 Task: Open Card Logistics Review in Board Brand Identity Design and Visual Identity Guidelines Creation to Workspace E-commerce Platforms and add a team member Softage.3@softage.net, a label Green, a checklist Product Launch, an attachment from Trello, a color Green and finally, add a card description 'Develop and launch new sales promotion for new customers' and a comment 'This task requires us to be proactive and take initiative, identifying potential issues before they become problems.'. Add a start date 'Jan 03, 1900' with a due date 'Jan 10, 1900'
Action: Mouse moved to (71, 254)
Screenshot: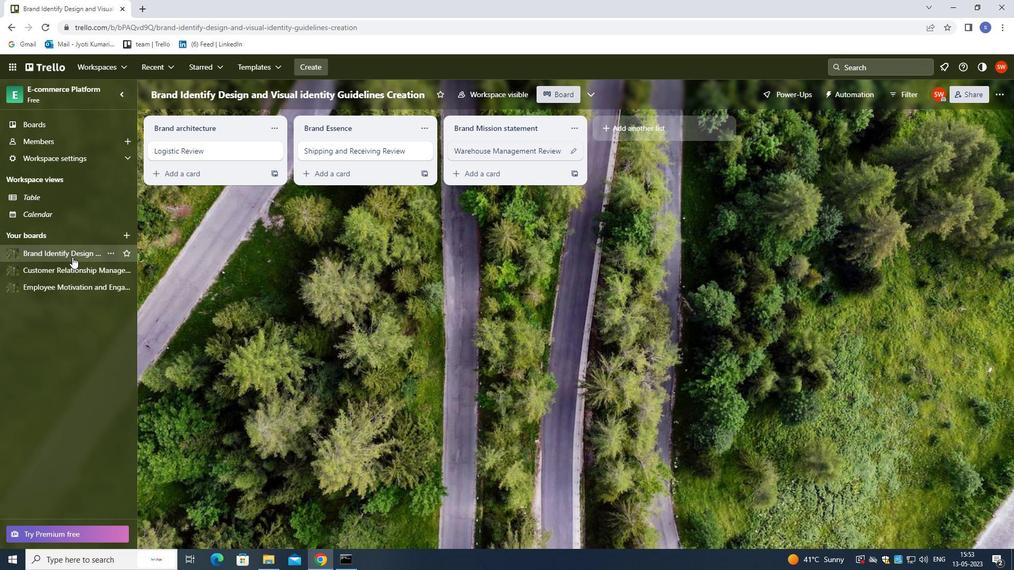 
Action: Mouse pressed left at (71, 254)
Screenshot: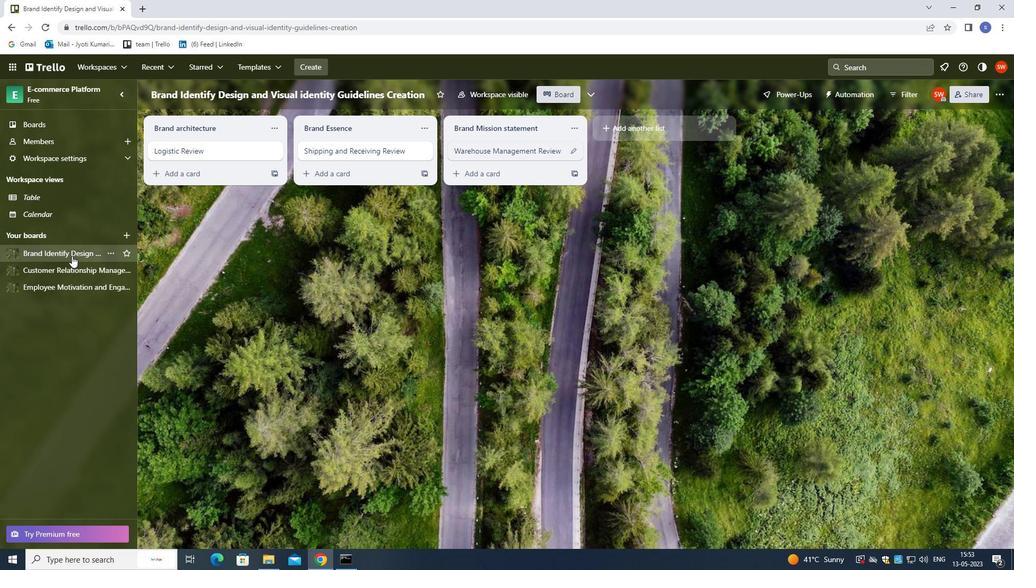 
Action: Mouse moved to (180, 153)
Screenshot: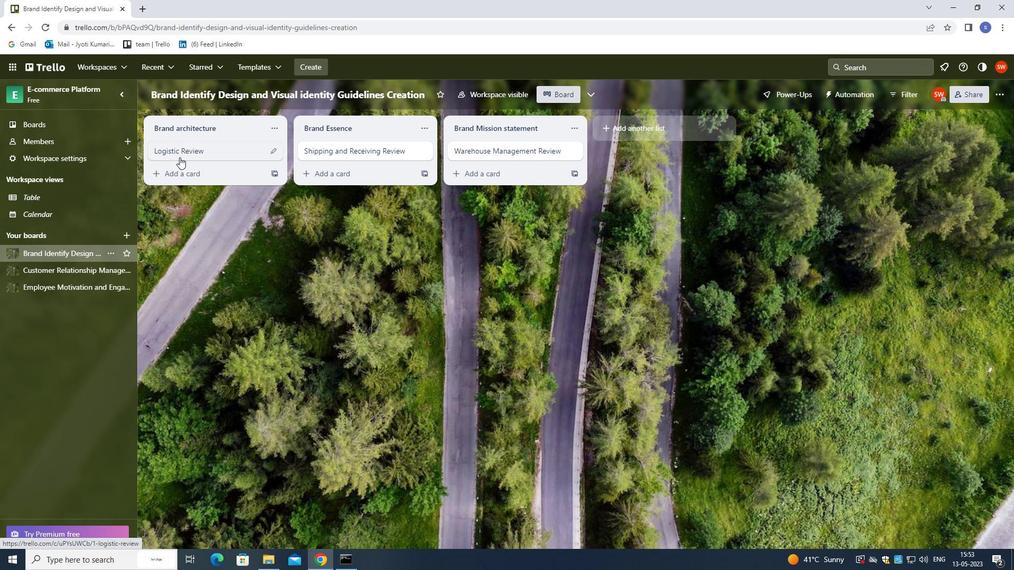 
Action: Mouse pressed left at (180, 153)
Screenshot: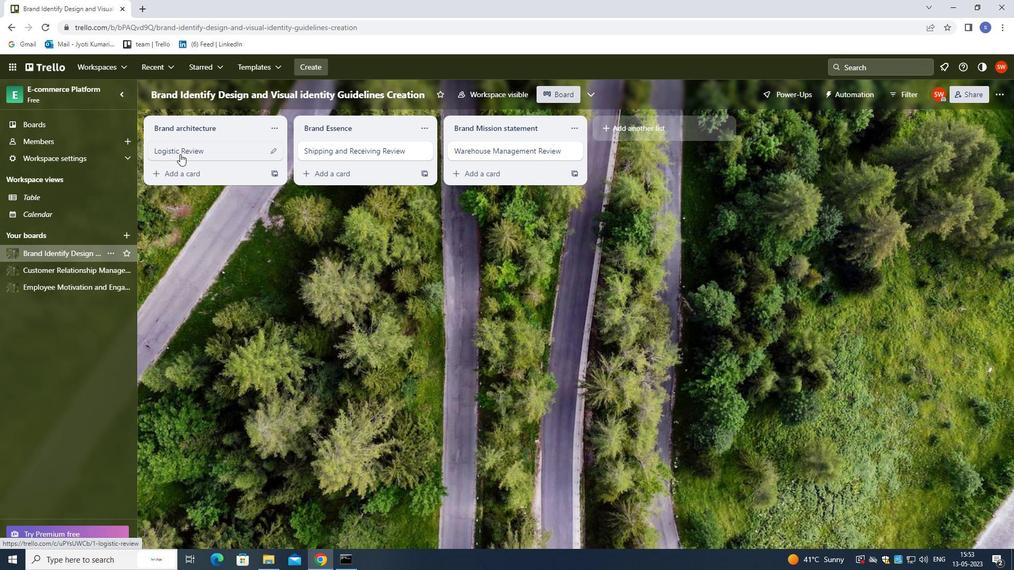 
Action: Mouse moved to (664, 148)
Screenshot: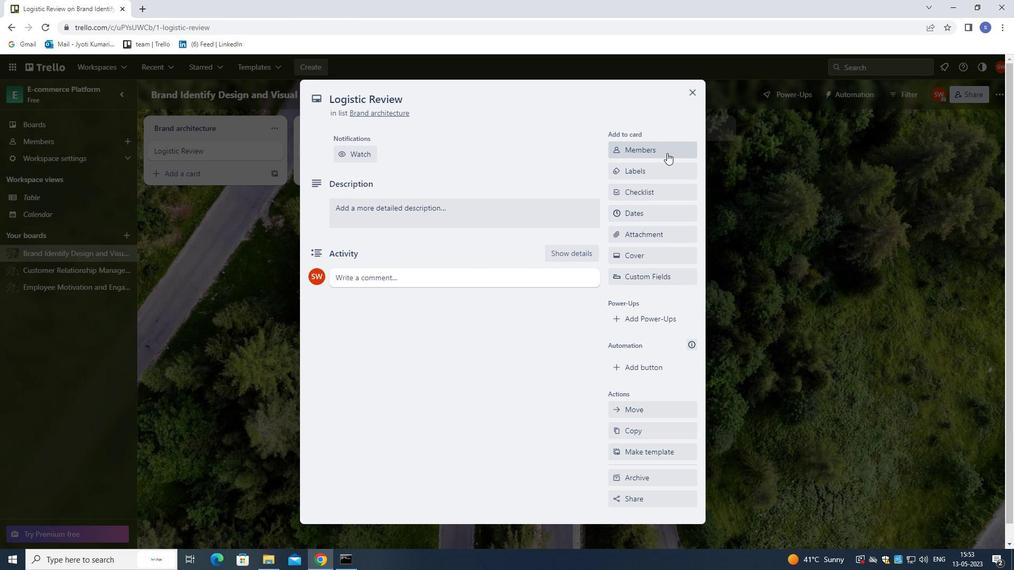 
Action: Mouse pressed left at (664, 148)
Screenshot: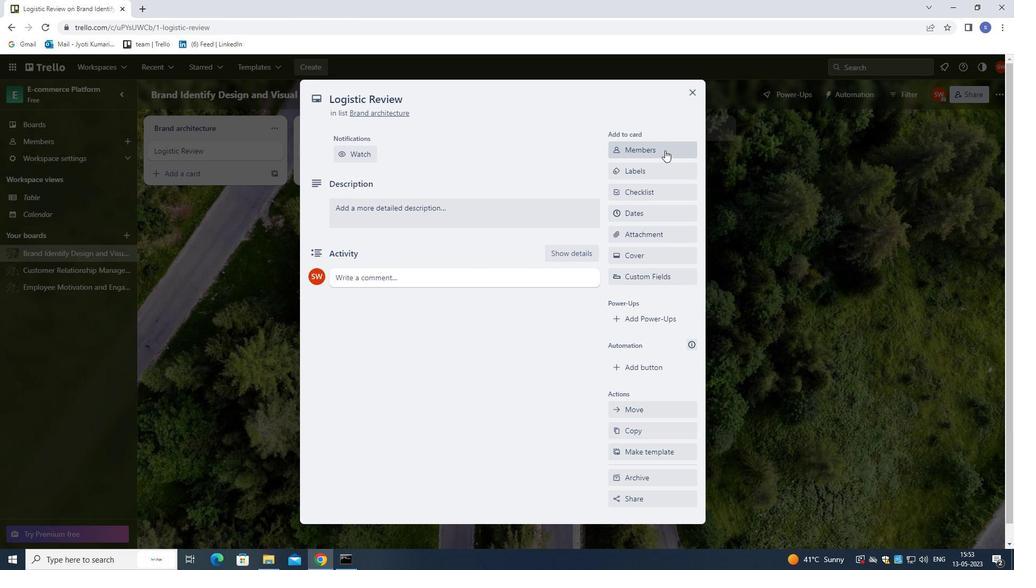 
Action: Mouse moved to (572, 83)
Screenshot: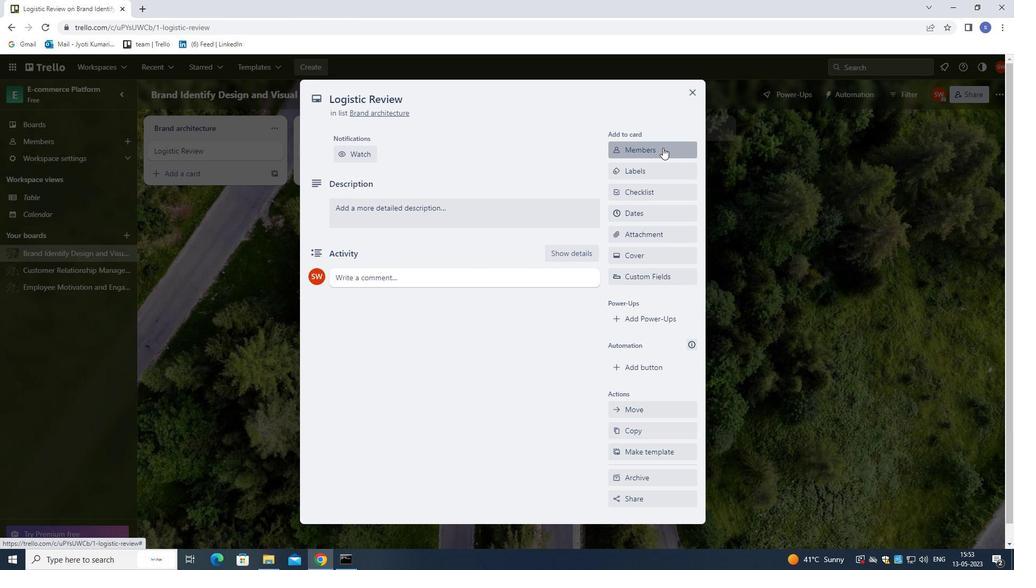 
Action: Key pressed softage.3<Key.shift>@OF<Key.backspace><Key.backspace>SOFTAGE.NET
Screenshot: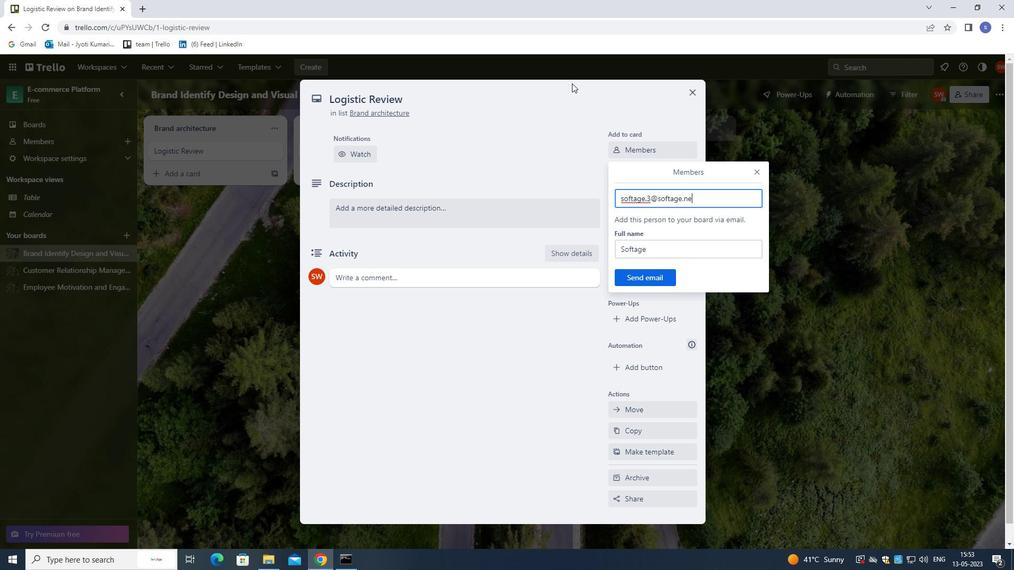 
Action: Mouse moved to (639, 277)
Screenshot: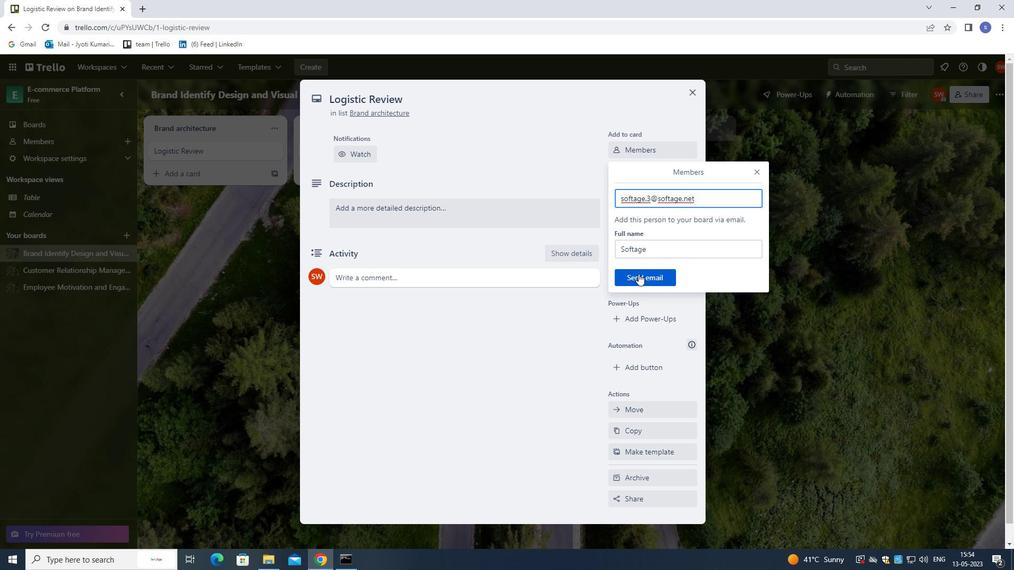 
Action: Mouse pressed left at (639, 277)
Screenshot: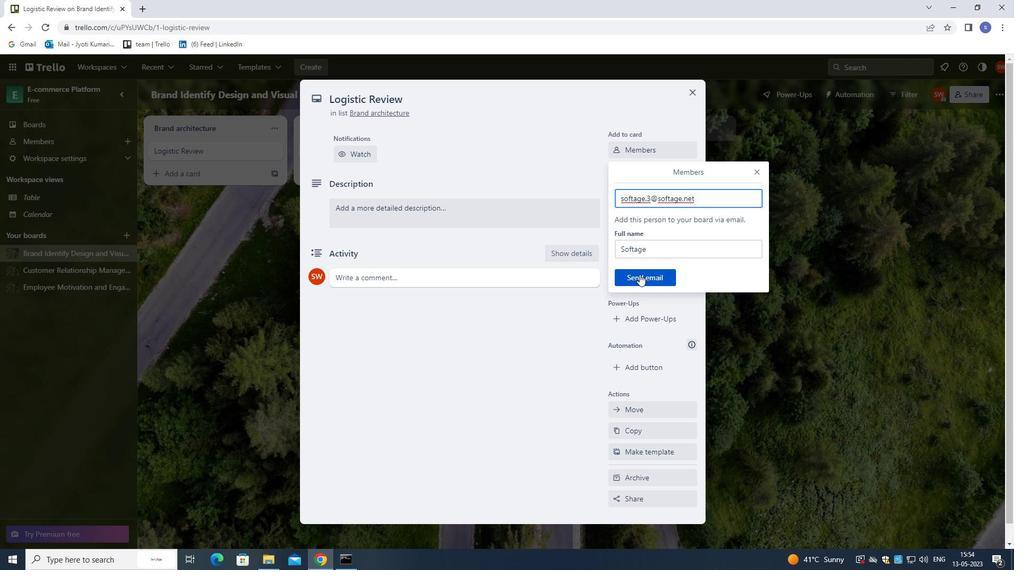 
Action: Mouse moved to (643, 205)
Screenshot: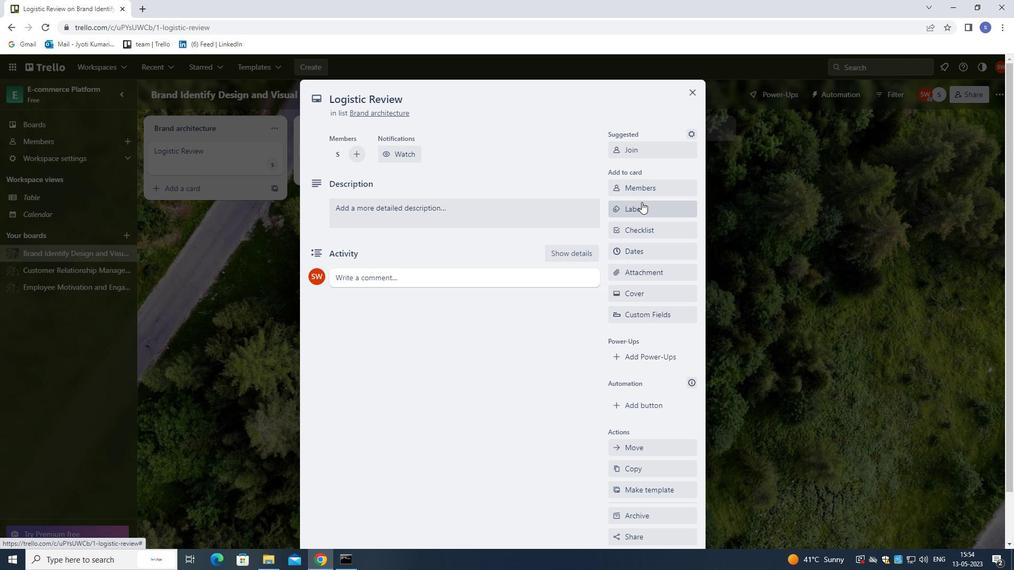 
Action: Mouse pressed left at (643, 205)
Screenshot: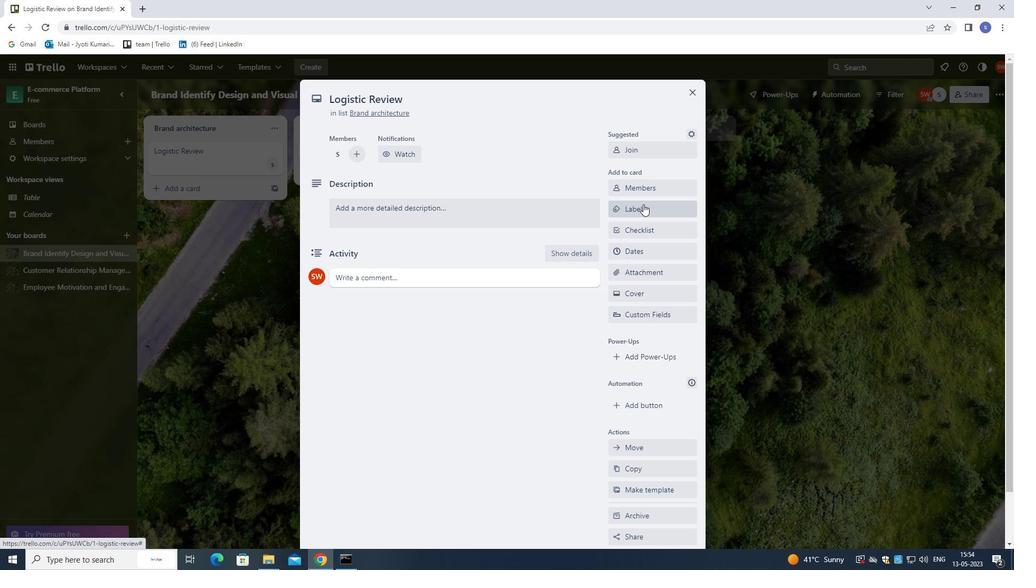 
Action: Mouse moved to (641, 206)
Screenshot: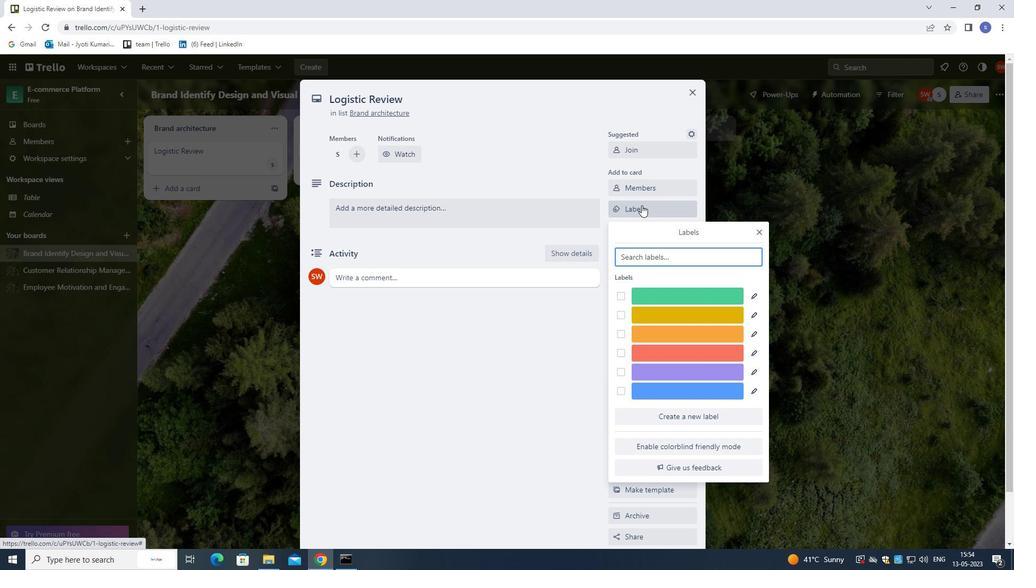 
Action: Key pressed G
Screenshot: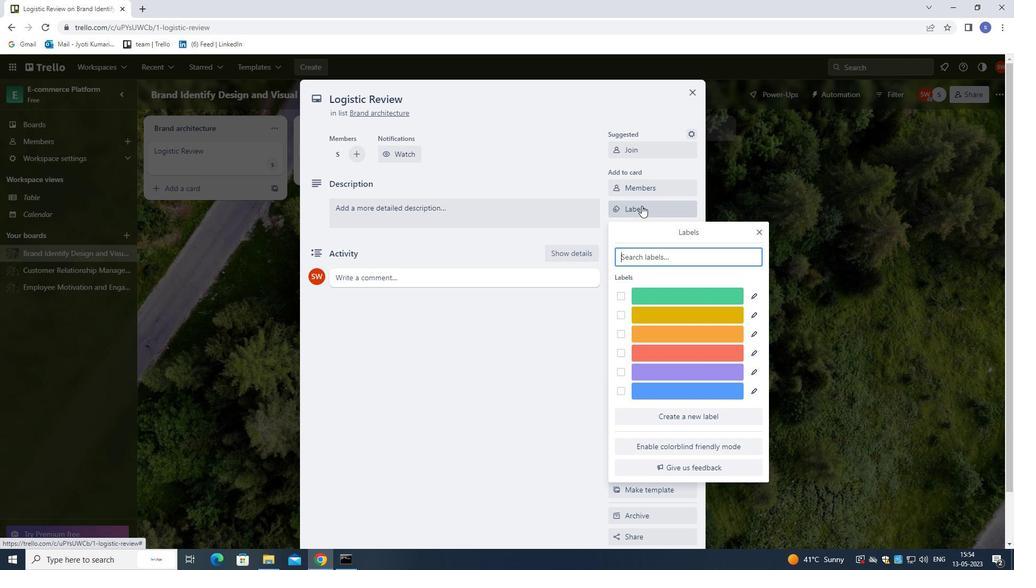 
Action: Mouse moved to (686, 300)
Screenshot: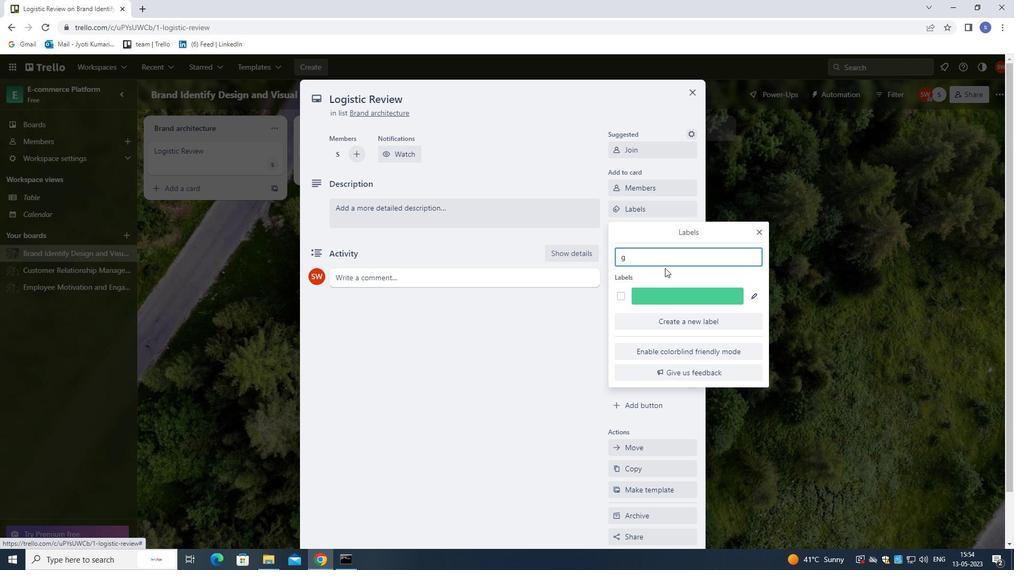 
Action: Mouse pressed left at (686, 300)
Screenshot: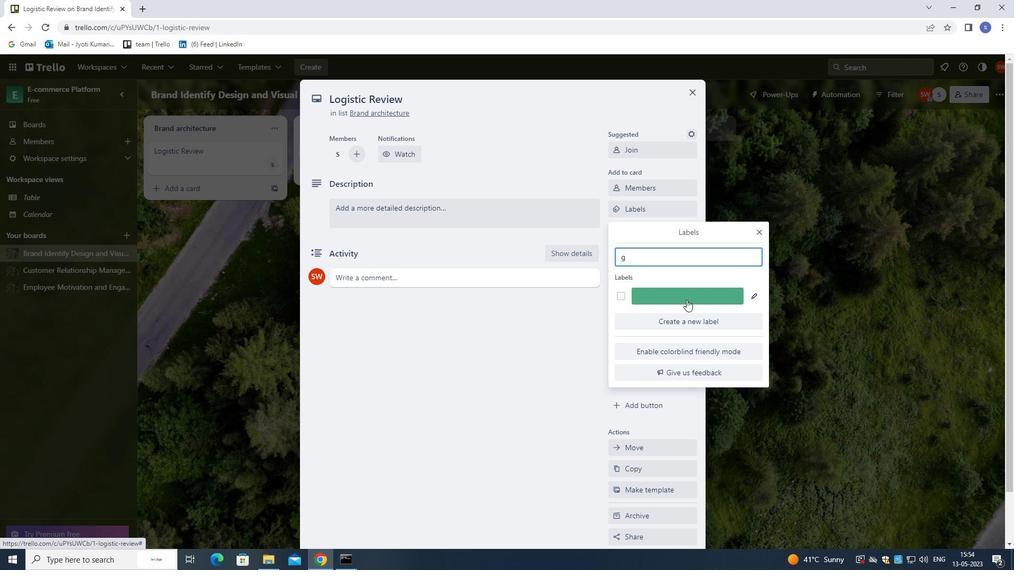 
Action: Mouse moved to (759, 230)
Screenshot: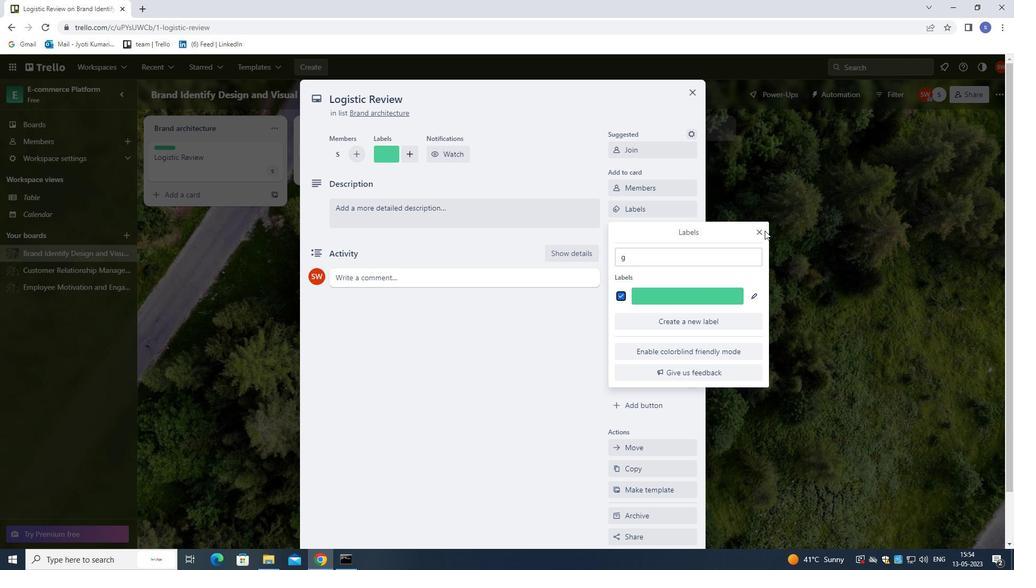 
Action: Mouse pressed left at (759, 230)
Screenshot: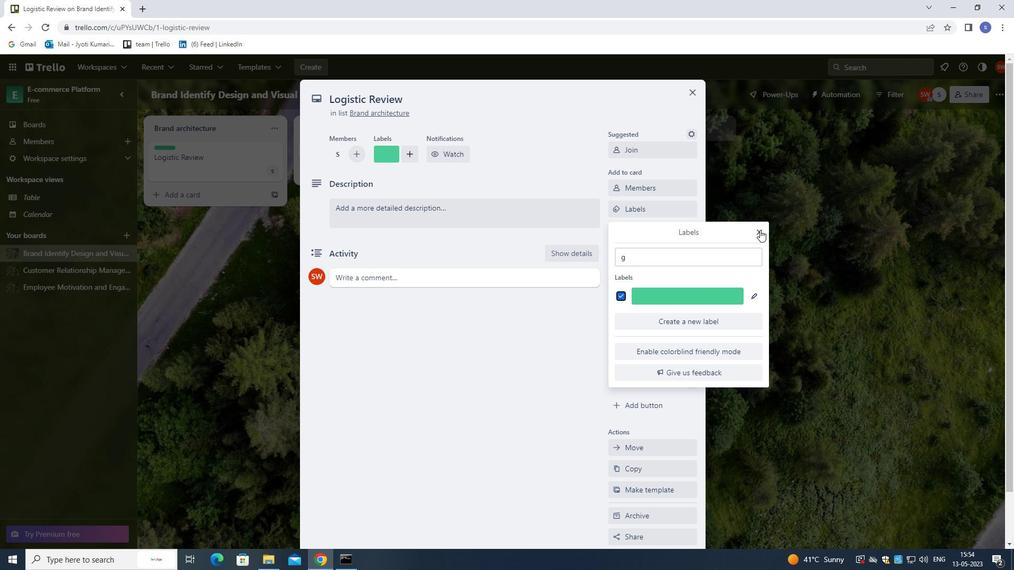 
Action: Mouse moved to (667, 227)
Screenshot: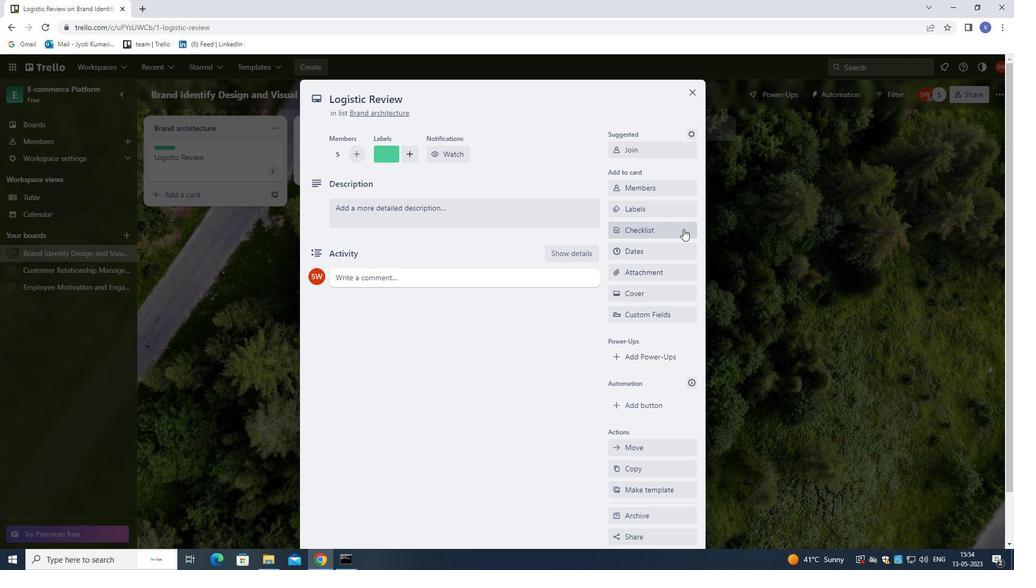 
Action: Mouse pressed left at (667, 227)
Screenshot: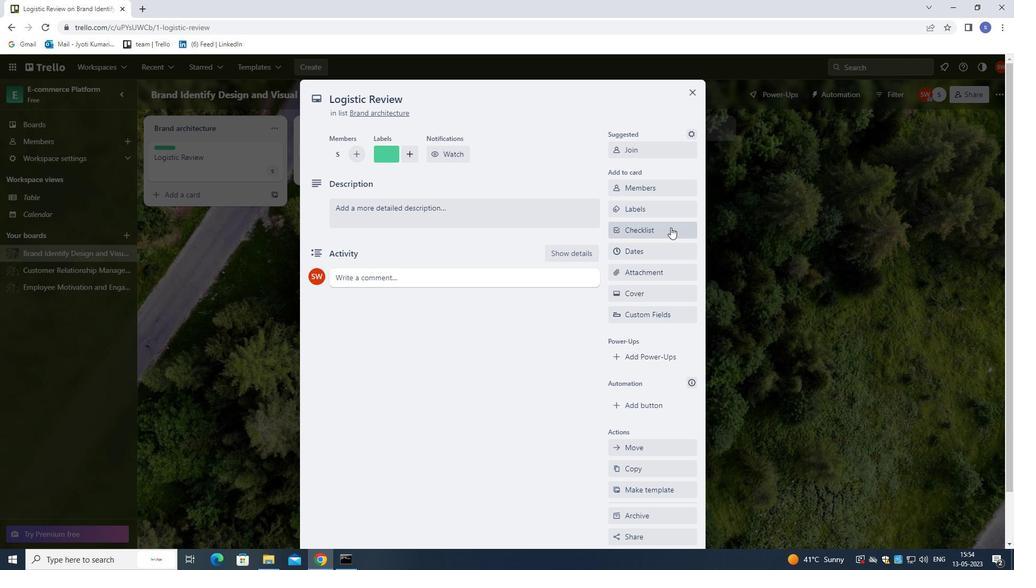 
Action: Mouse moved to (583, 218)
Screenshot: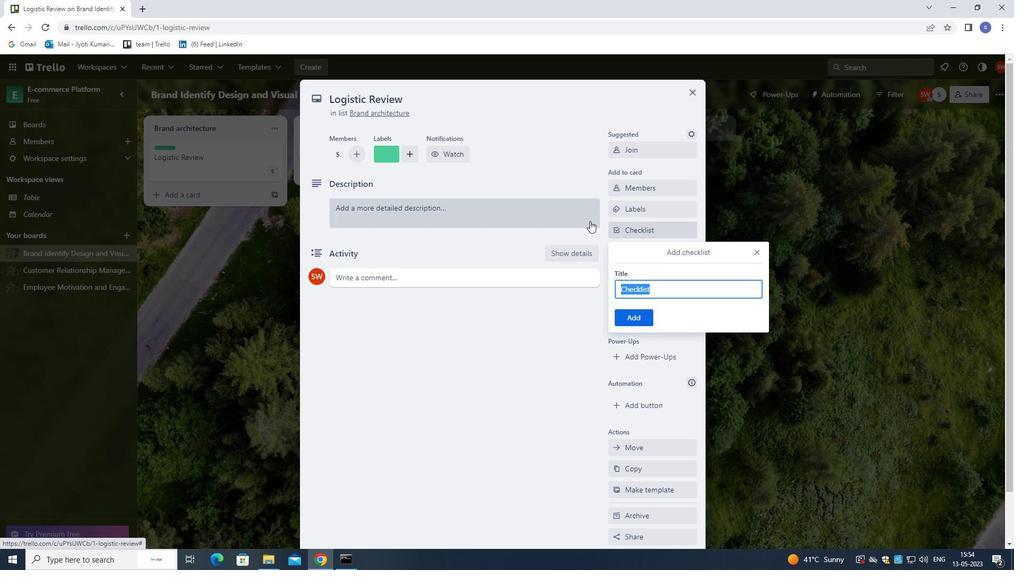 
Action: Key pressed <Key.shift>PRODUCT<Key.space><Key.shift><Key.shift><Key.shift><Key.shift><Key.shift><Key.shift><Key.shift><Key.shift><Key.shift><Key.shift><Key.shift><Key.shift><Key.shift><Key.shift><Key.shift><Key.shift><Key.shift>LAUNCH
Screenshot: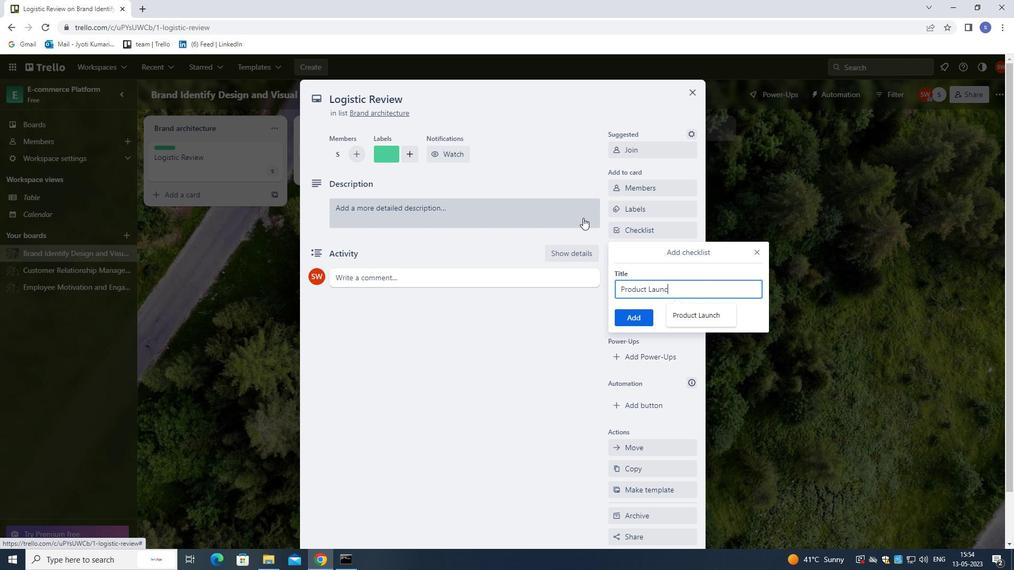 
Action: Mouse moved to (630, 313)
Screenshot: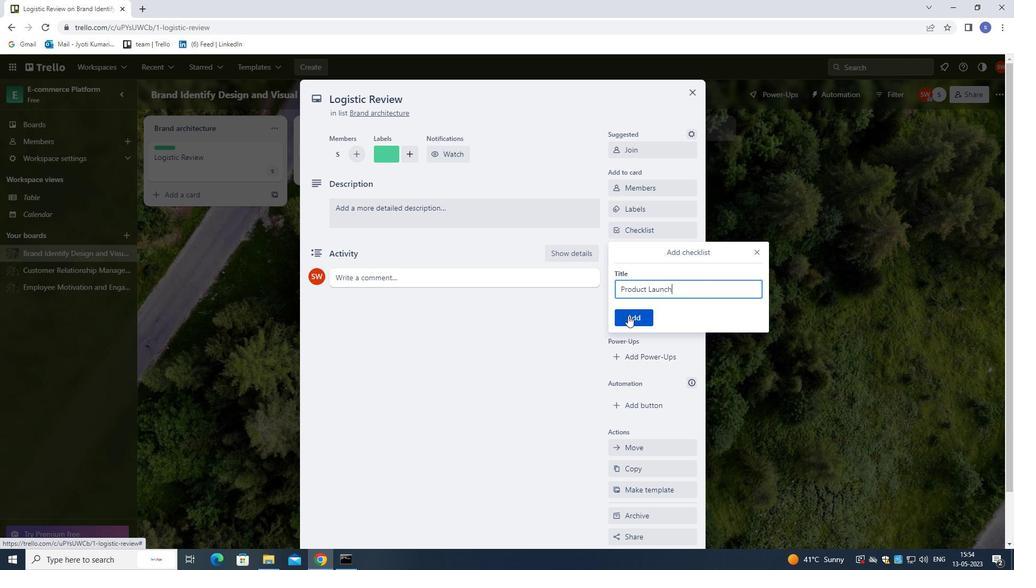 
Action: Mouse pressed left at (630, 313)
Screenshot: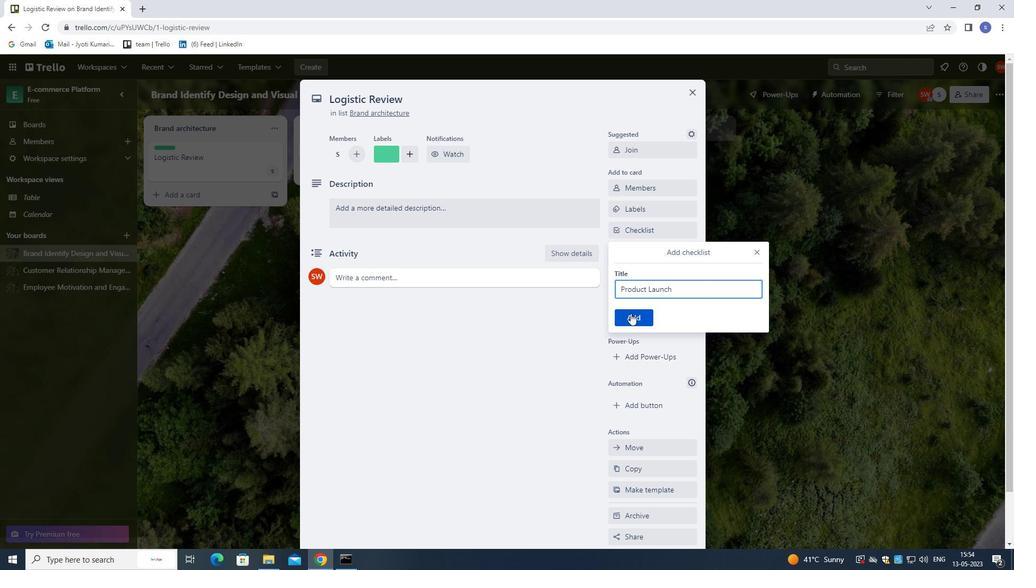 
Action: Mouse moved to (633, 252)
Screenshot: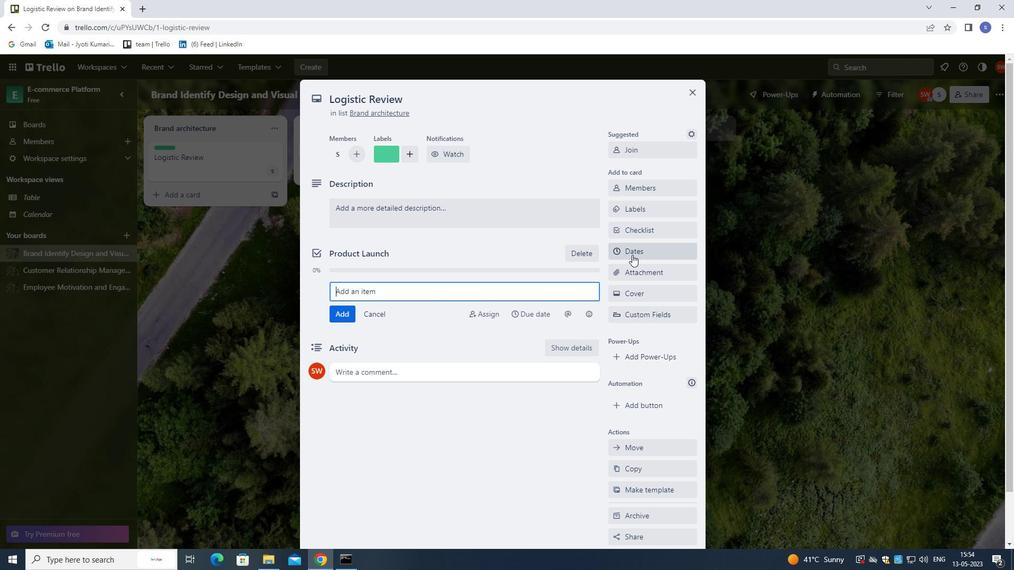 
Action: Mouse pressed left at (633, 252)
Screenshot: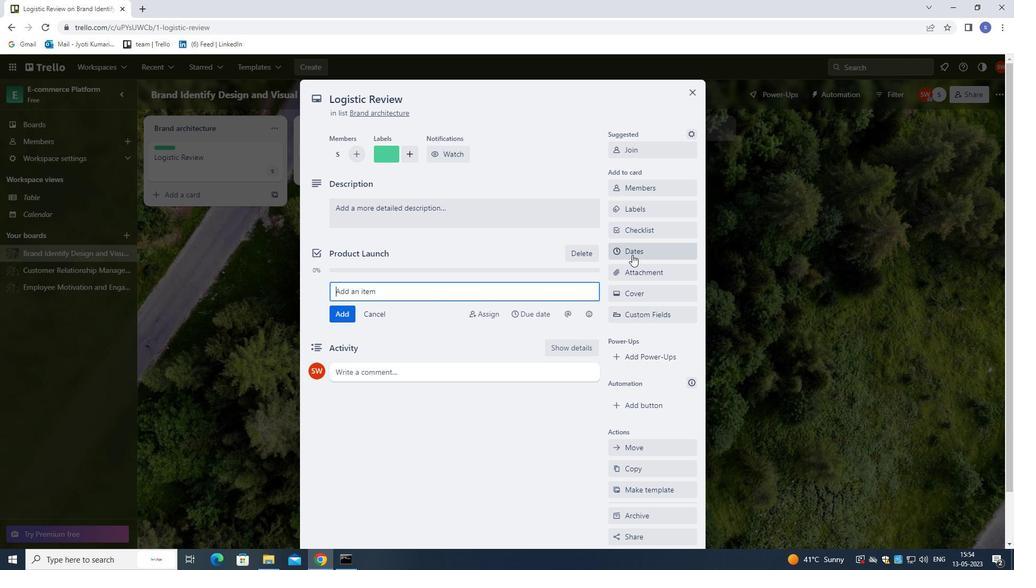 
Action: Mouse moved to (618, 287)
Screenshot: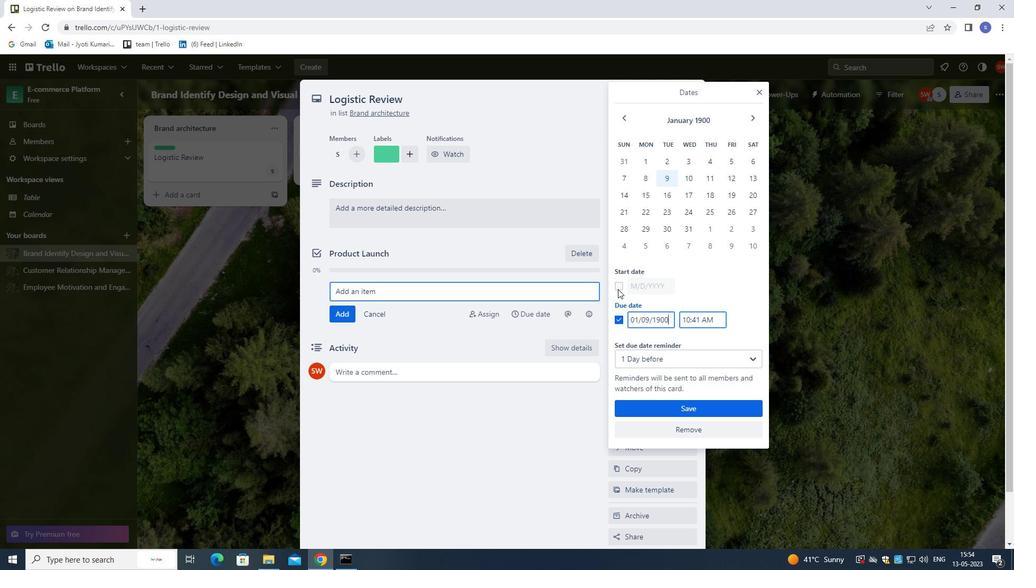 
Action: Mouse pressed left at (618, 287)
Screenshot: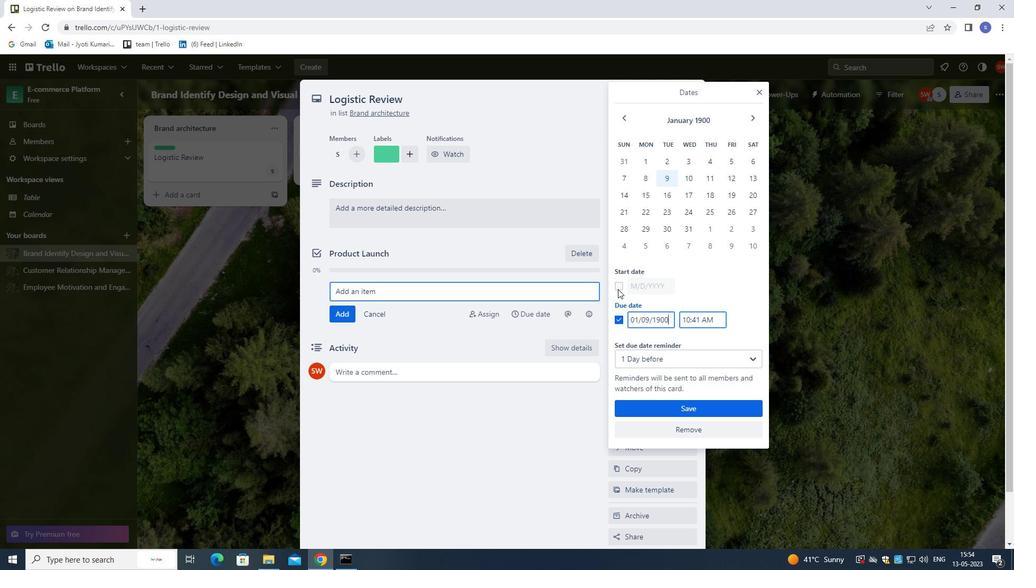 
Action: Mouse moved to (643, 284)
Screenshot: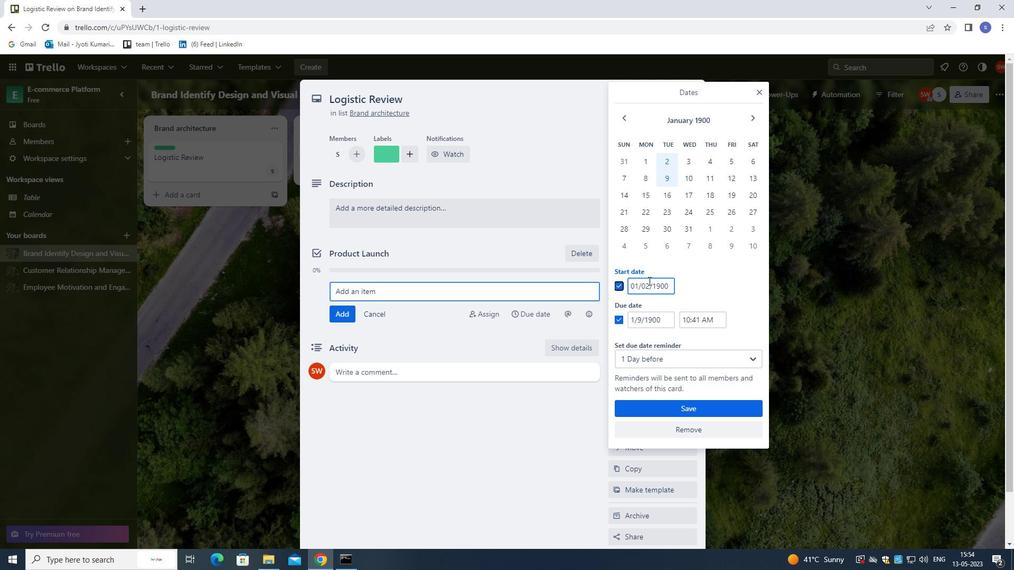 
Action: Mouse pressed left at (643, 284)
Screenshot: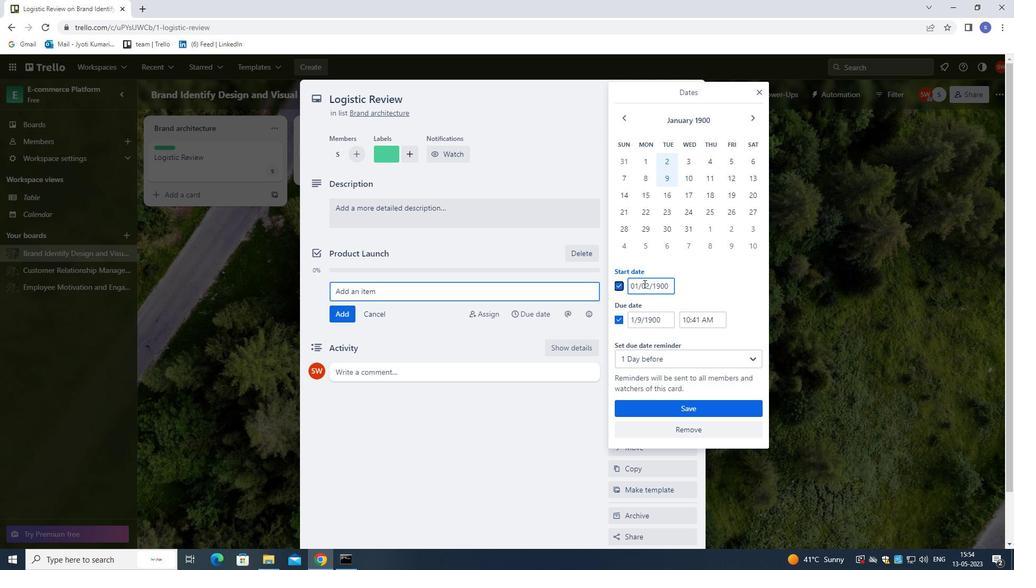 
Action: Mouse moved to (655, 312)
Screenshot: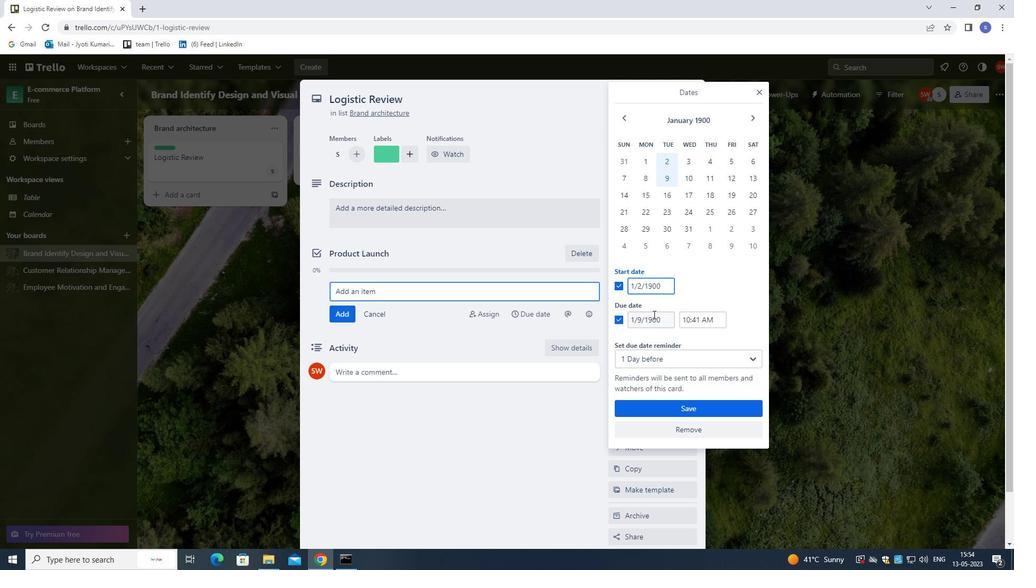 
Action: Key pressed <Key.left>
Screenshot: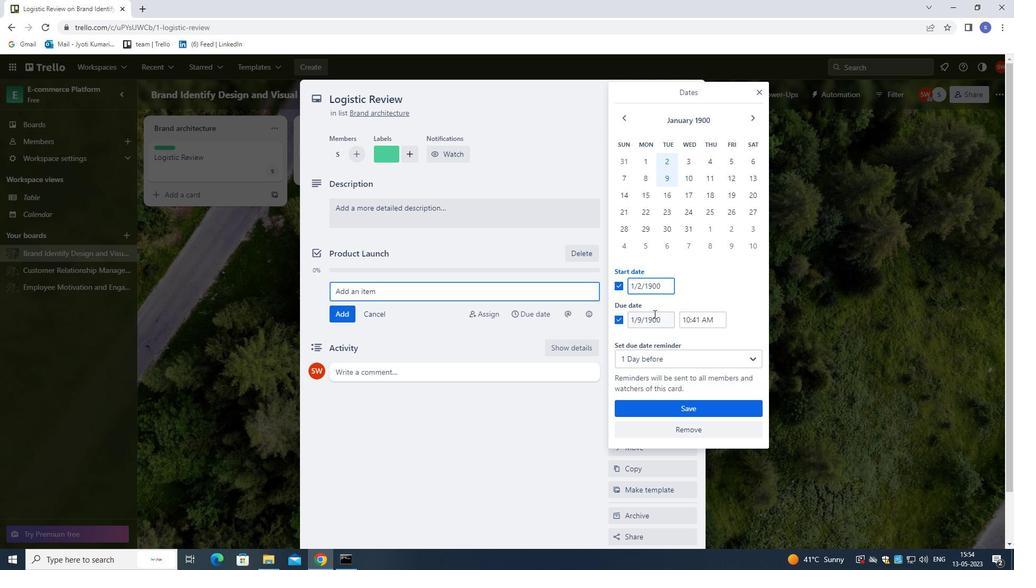 
Action: Mouse moved to (658, 307)
Screenshot: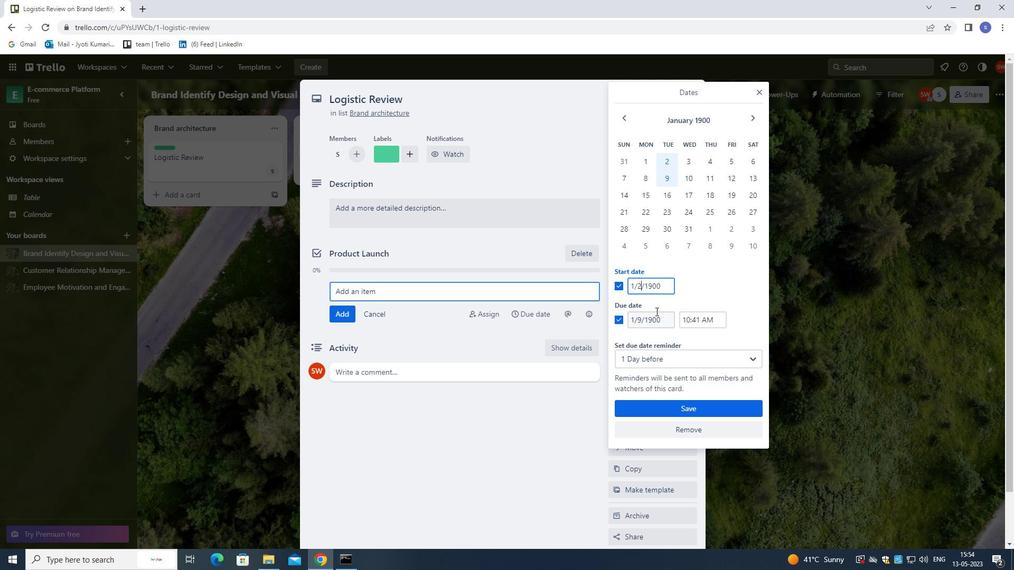 
Action: Key pressed <Key.backspace>
Screenshot: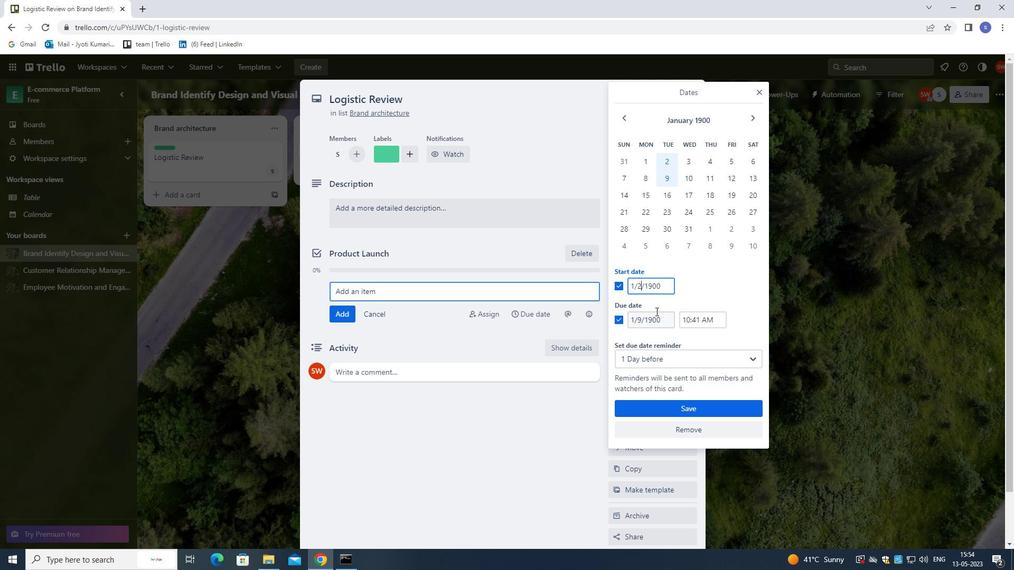 
Action: Mouse moved to (661, 304)
Screenshot: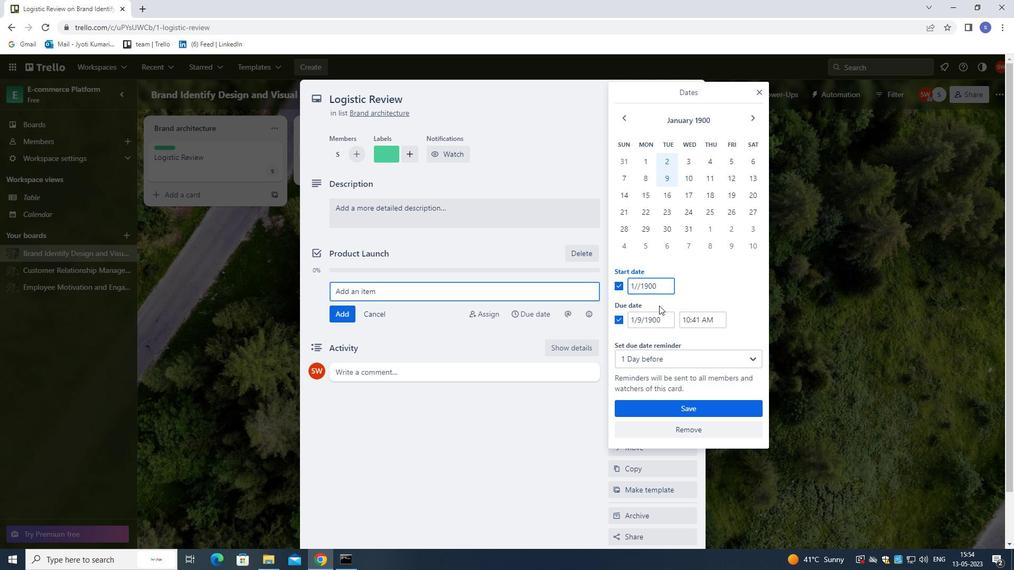 
Action: Key pressed 3
Screenshot: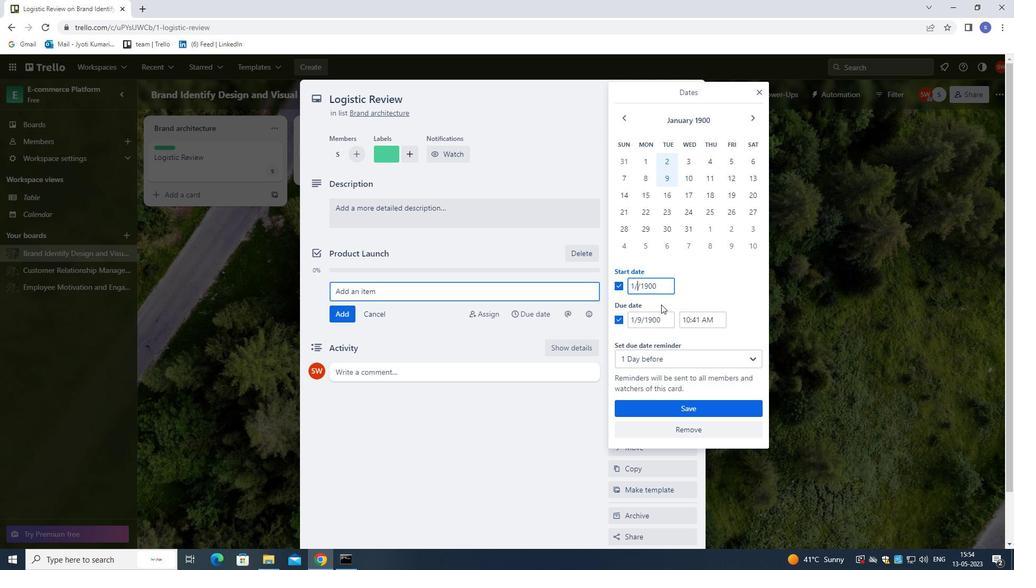
Action: Mouse moved to (639, 319)
Screenshot: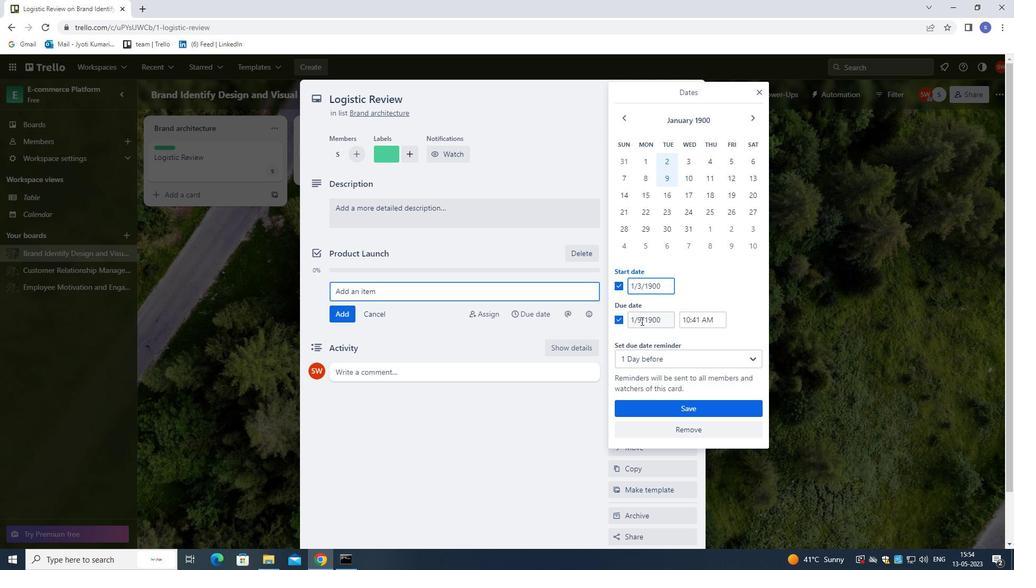 
Action: Mouse pressed left at (639, 319)
Screenshot: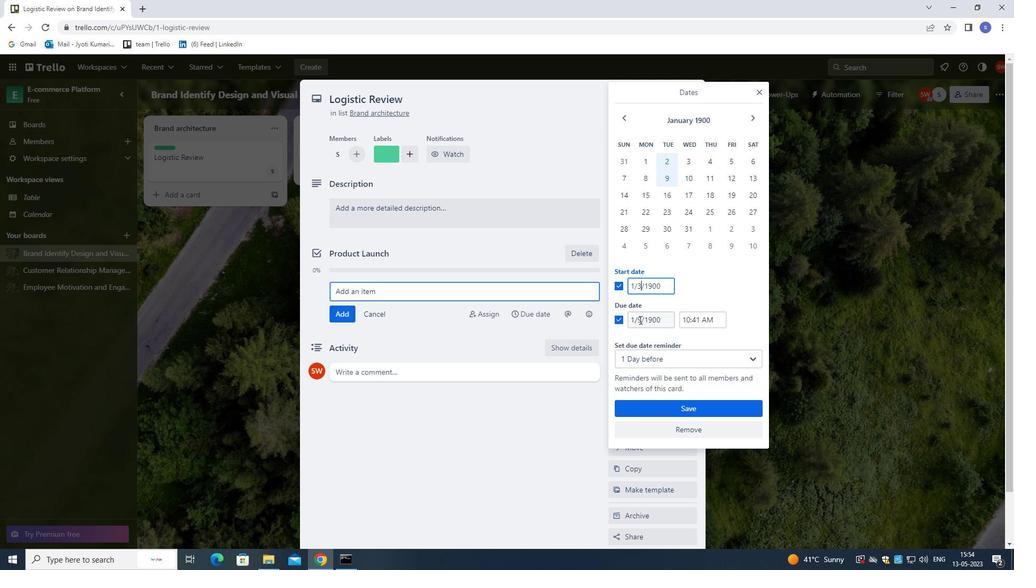 
Action: Mouse moved to (650, 343)
Screenshot: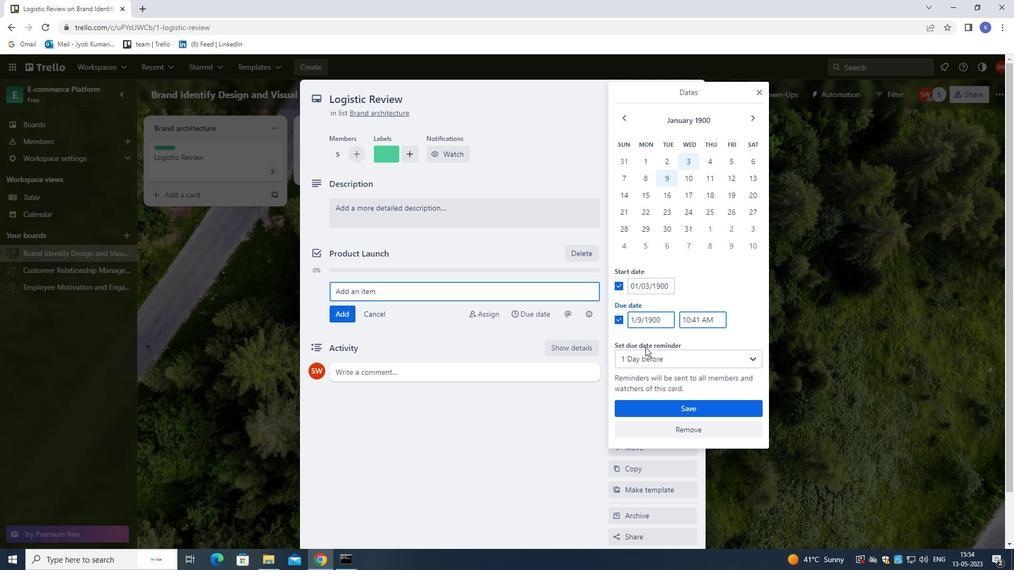
Action: Key pressed <Key.backspace>
Screenshot: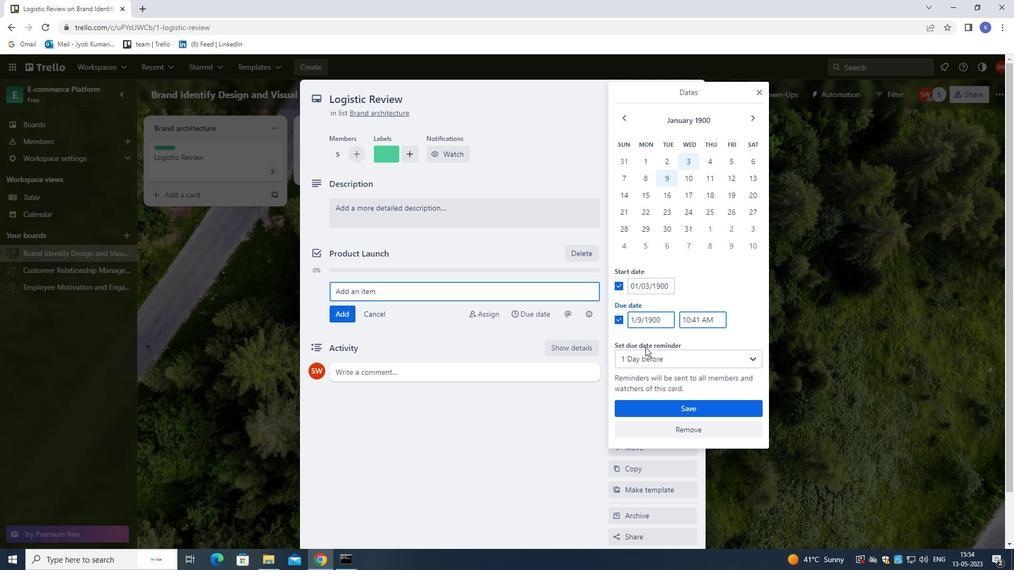 
Action: Mouse moved to (650, 341)
Screenshot: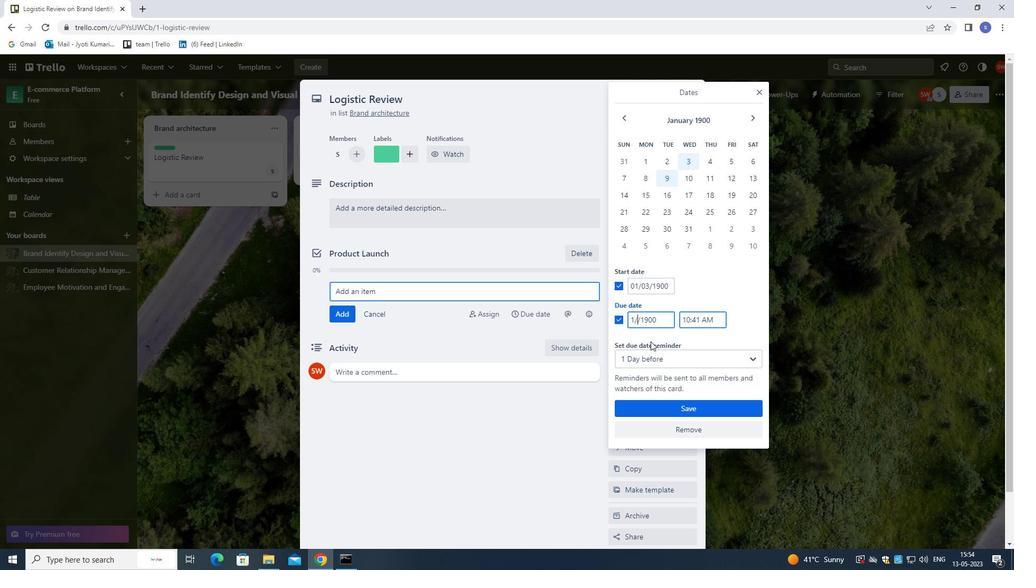 
Action: Key pressed 1
Screenshot: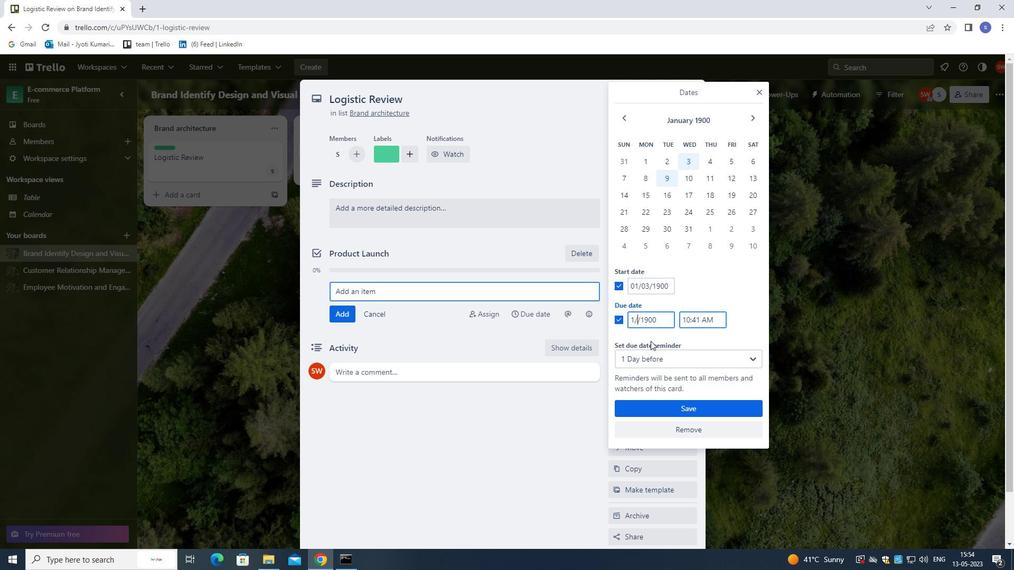 
Action: Mouse moved to (652, 338)
Screenshot: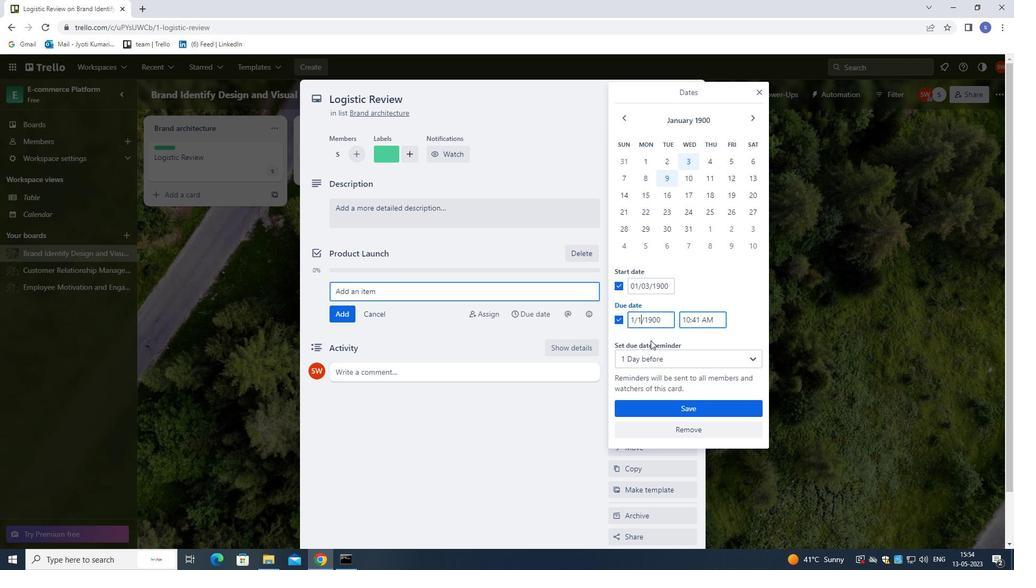 
Action: Key pressed 0
Screenshot: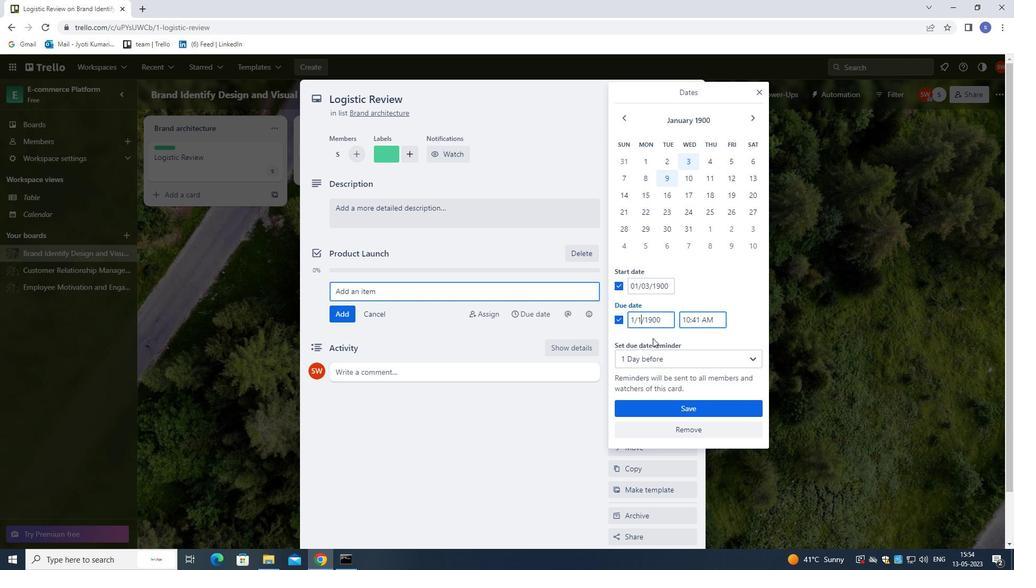 
Action: Mouse moved to (664, 408)
Screenshot: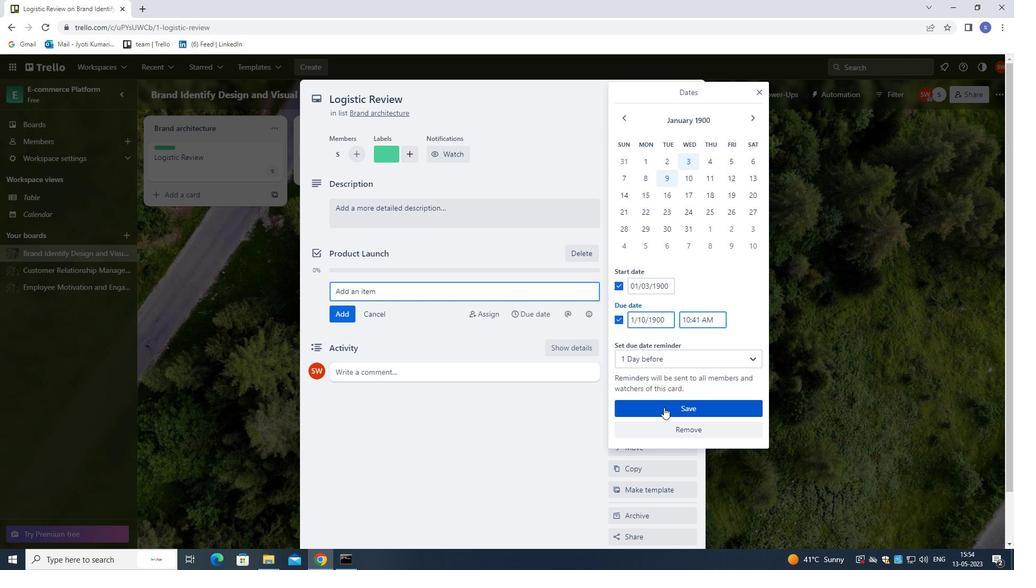 
Action: Mouse pressed left at (664, 408)
Screenshot: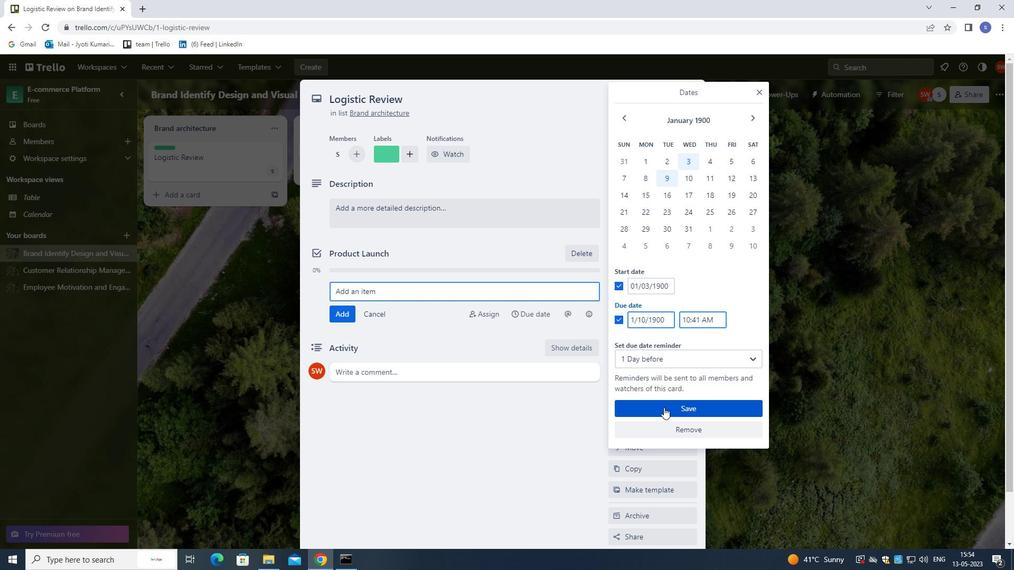 
Action: Mouse moved to (637, 275)
Screenshot: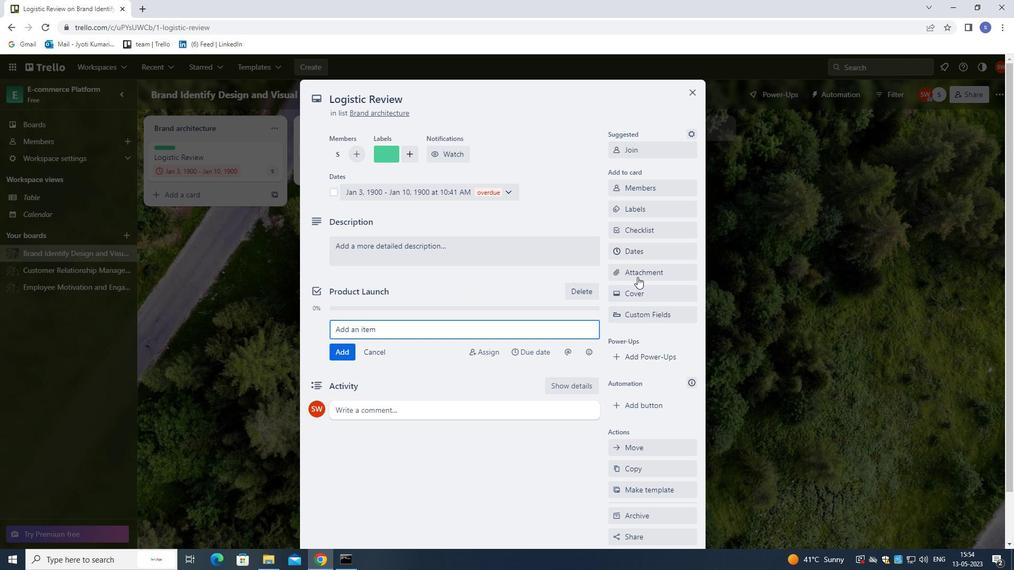 
Action: Mouse pressed left at (637, 275)
Screenshot: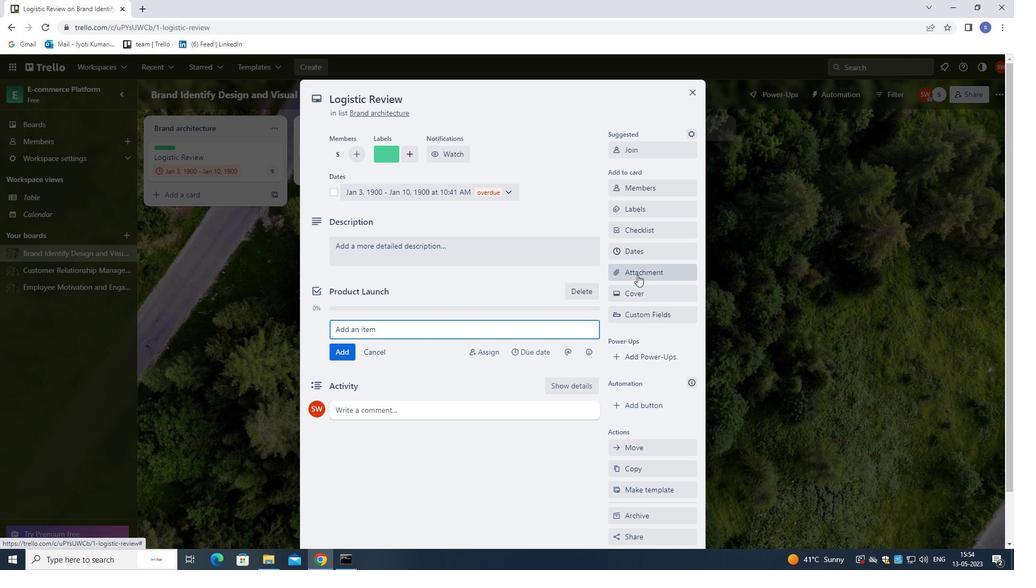 
Action: Mouse moved to (647, 337)
Screenshot: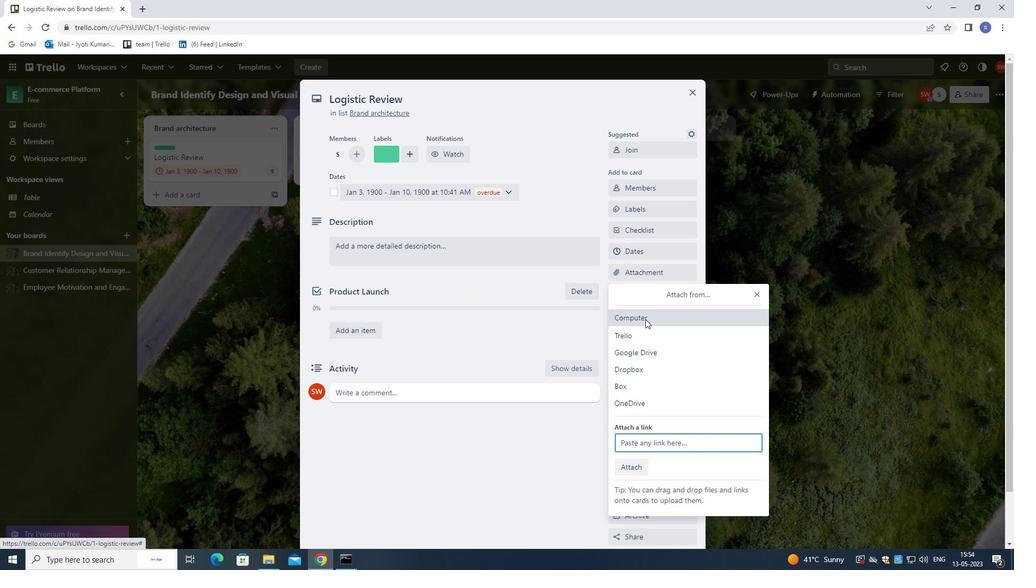 
Action: Mouse pressed left at (647, 337)
Screenshot: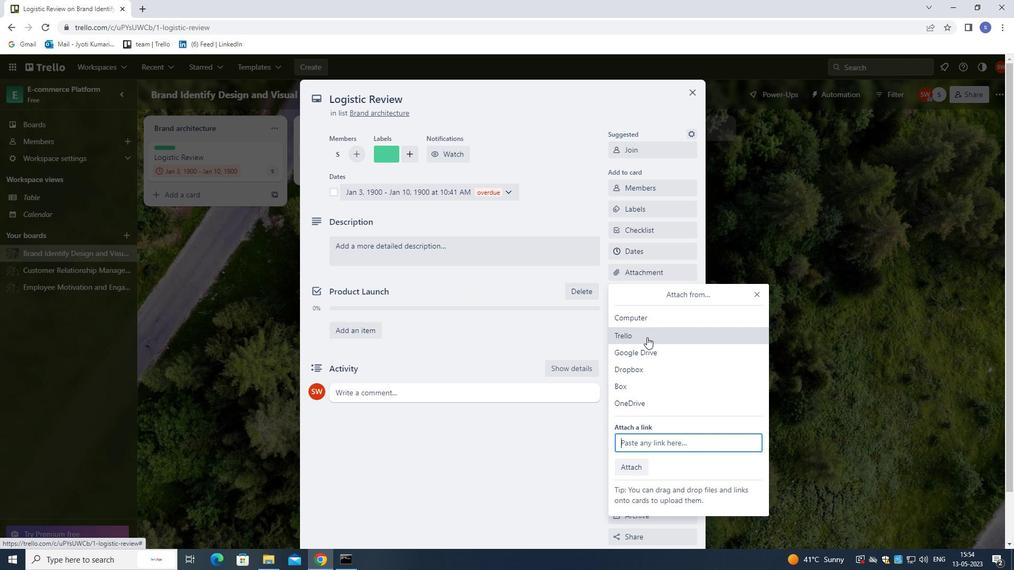 
Action: Mouse moved to (647, 329)
Screenshot: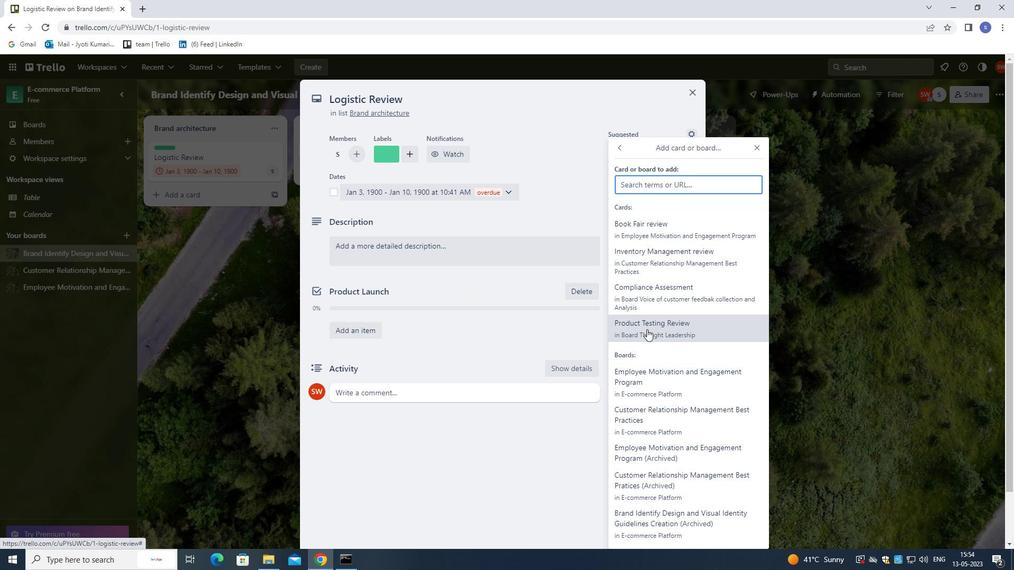 
Action: Mouse pressed left at (647, 329)
Screenshot: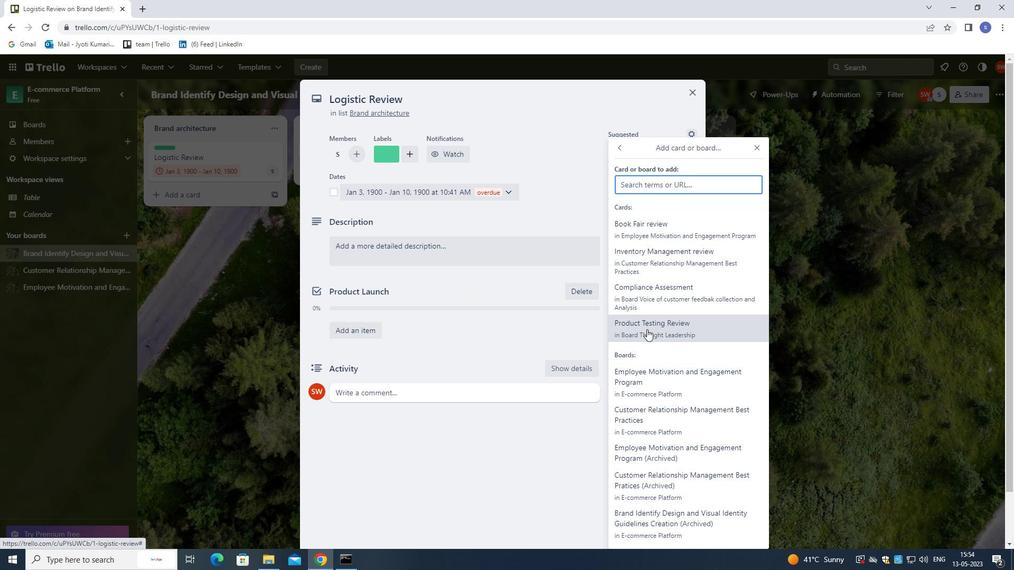 
Action: Mouse moved to (644, 296)
Screenshot: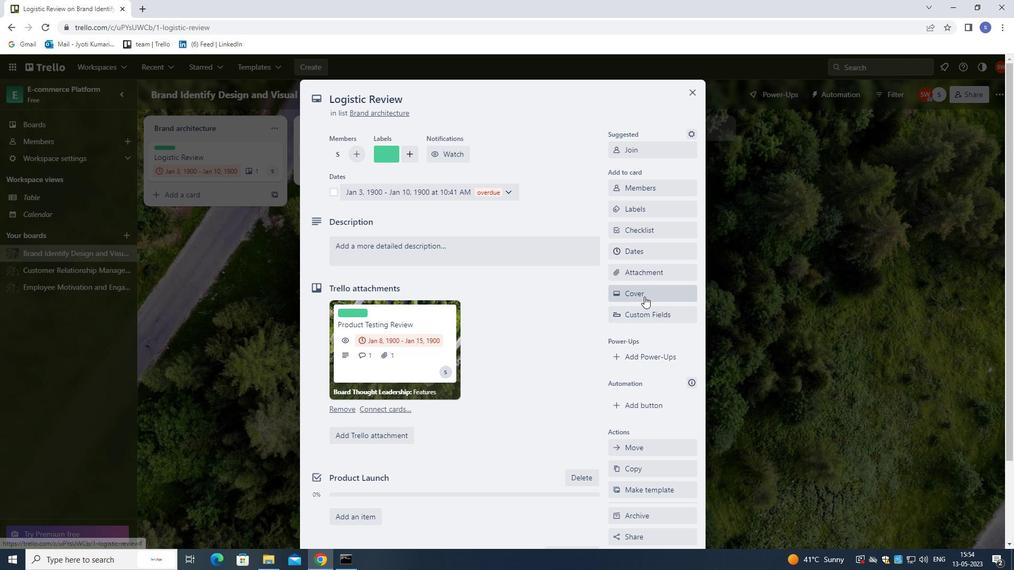 
Action: Mouse pressed left at (644, 296)
Screenshot: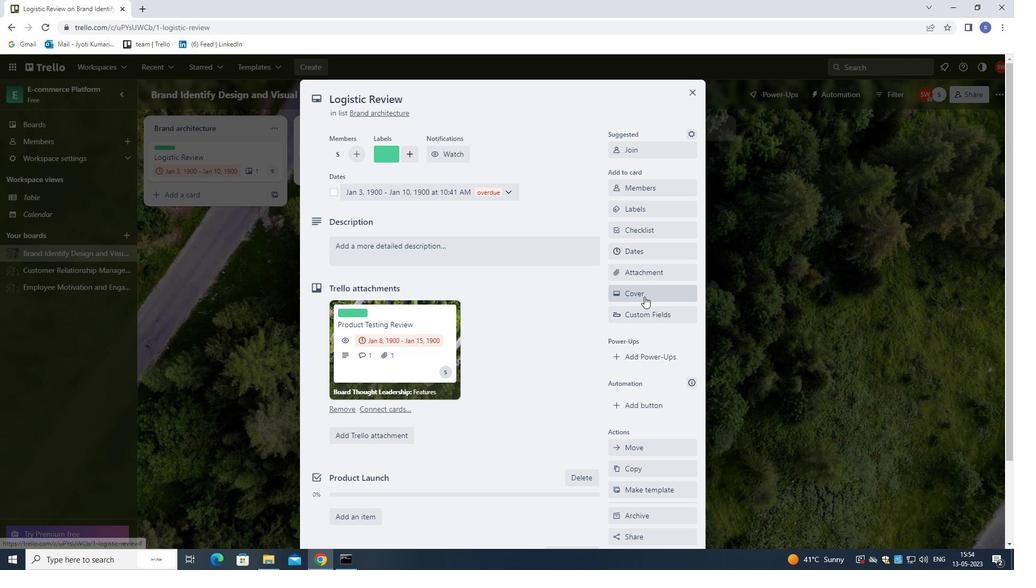
Action: Mouse moved to (627, 333)
Screenshot: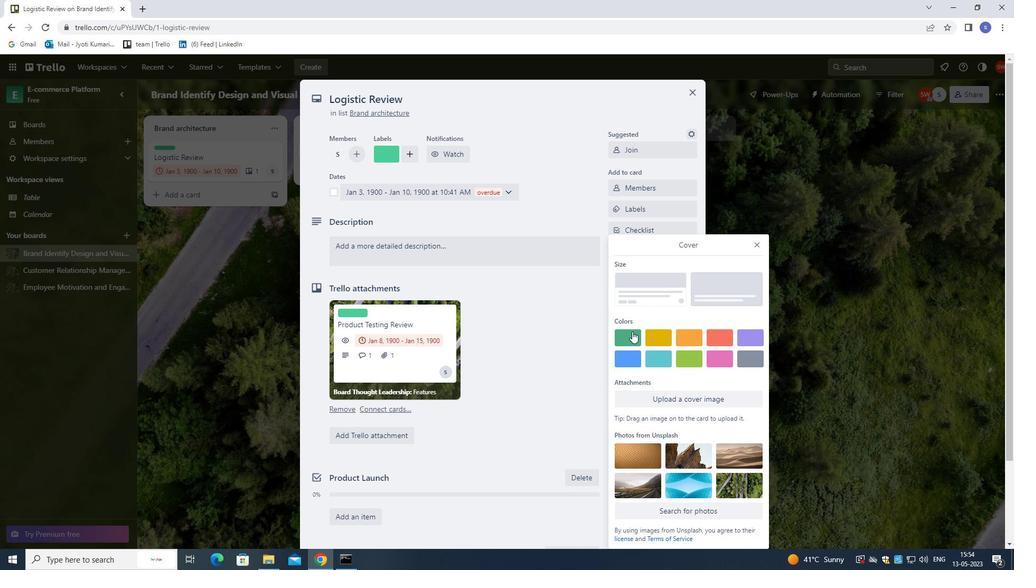 
Action: Mouse pressed left at (627, 333)
Screenshot: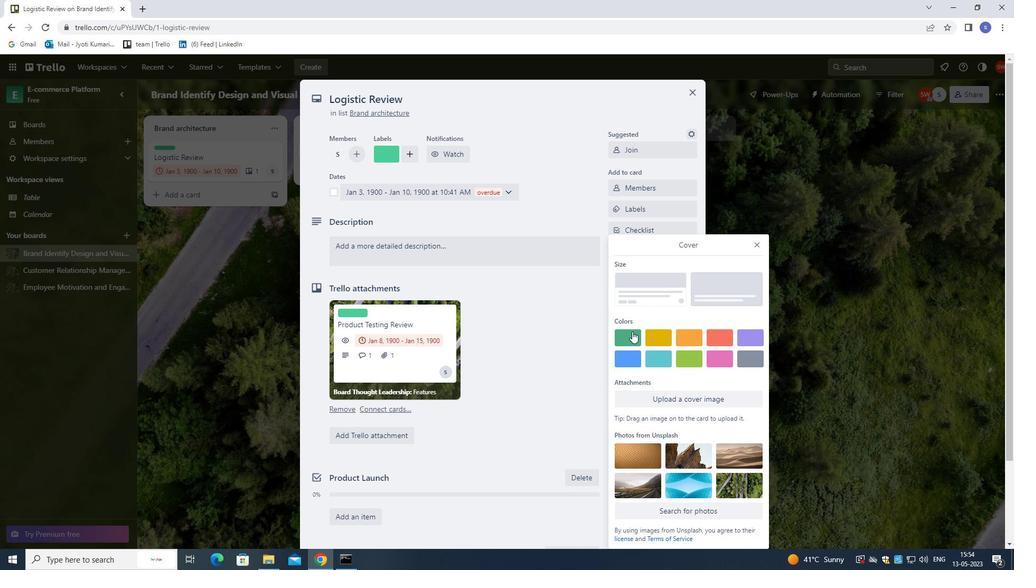 
Action: Mouse moved to (757, 225)
Screenshot: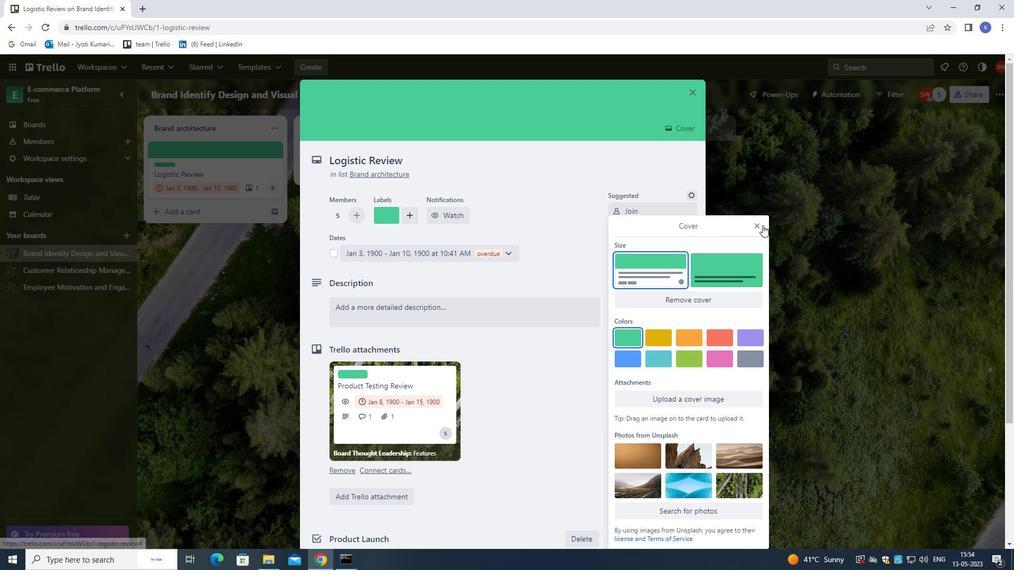 
Action: Mouse pressed left at (757, 225)
Screenshot: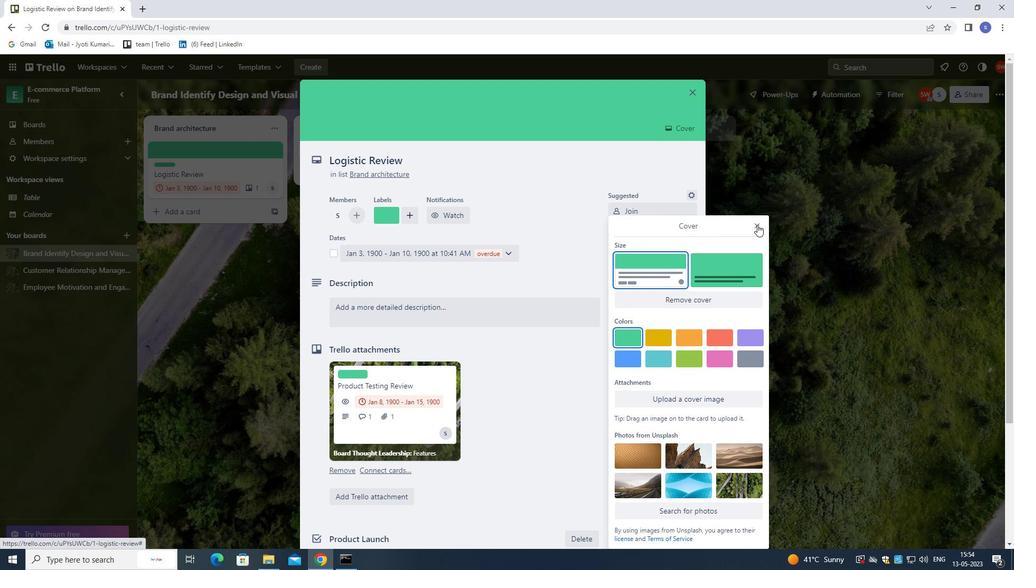 
Action: Mouse moved to (515, 306)
Screenshot: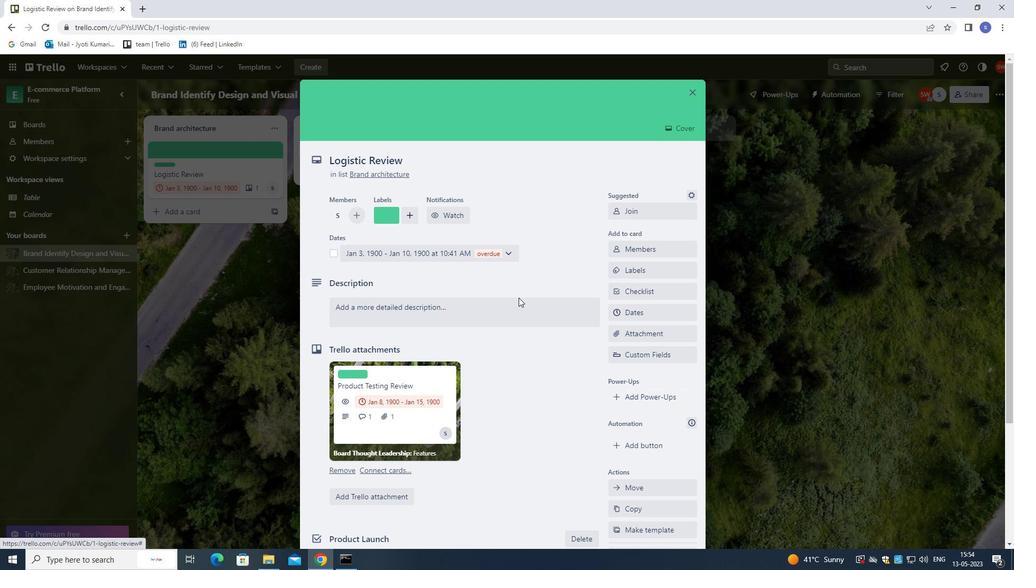 
Action: Mouse pressed left at (515, 306)
Screenshot: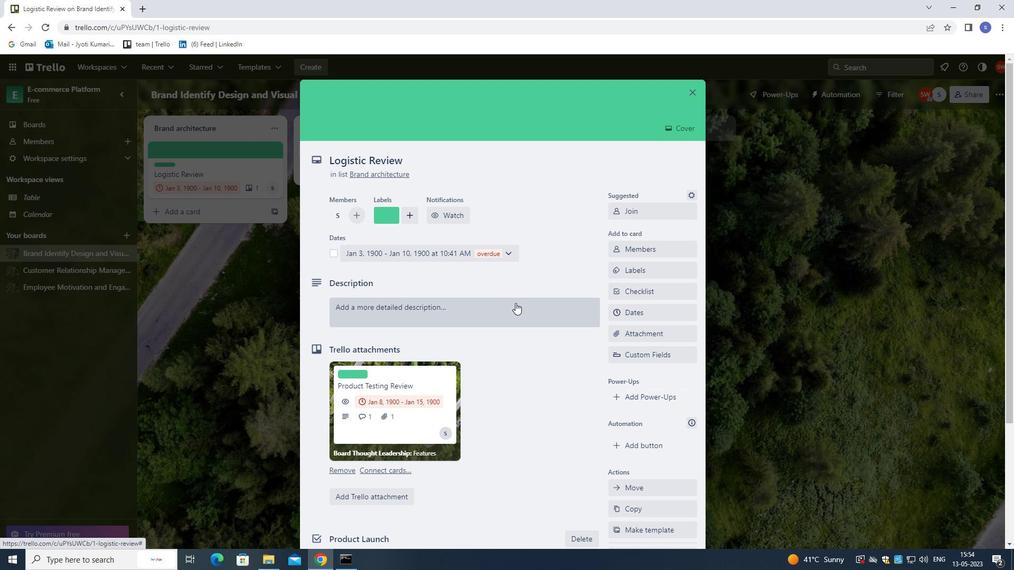 
Action: Mouse moved to (535, 216)
Screenshot: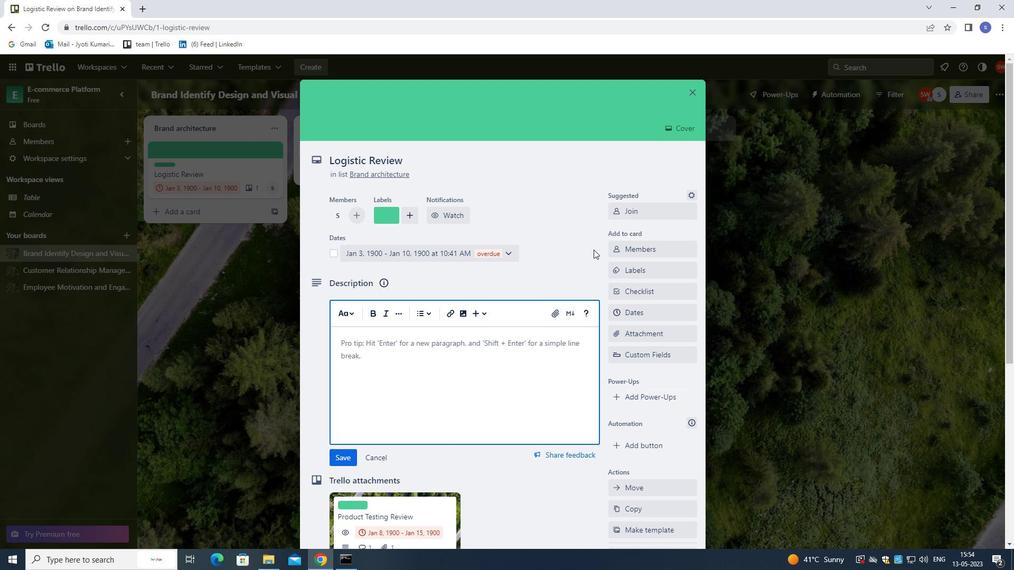 
Action: Key pressed <Key.shift><Key.shift><Key.shift><Key.shift>DEVELOP<Key.space>AND<Key.space>LAUNCH<Key.space>NEW<Key.space>SALES<Key.space>PROMOTO<Key.backspace>ION<Key.space>FOR<Key.space>NEW<Key.space>CUSTOMERS.
Screenshot: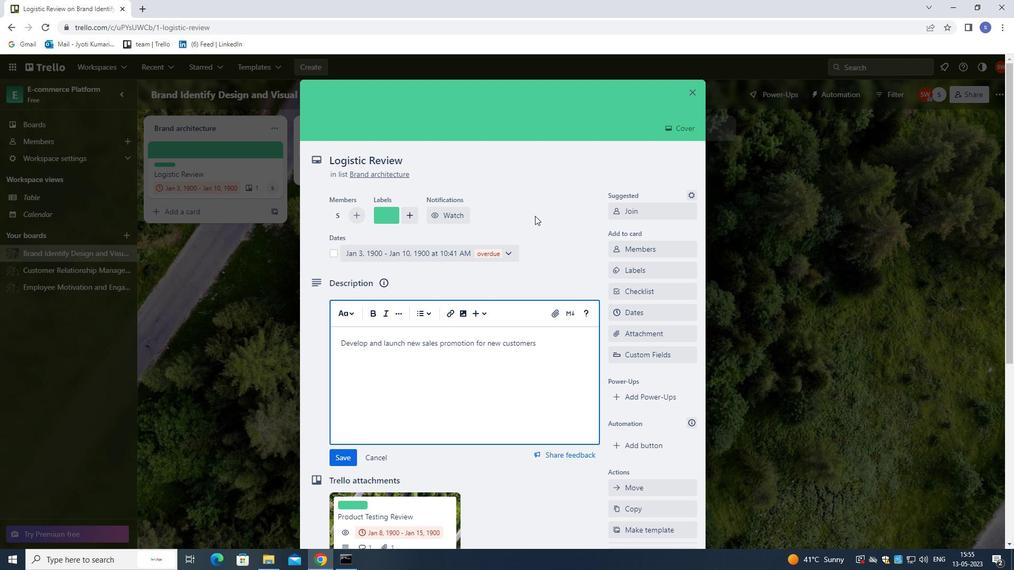 
Action: Mouse moved to (496, 292)
Screenshot: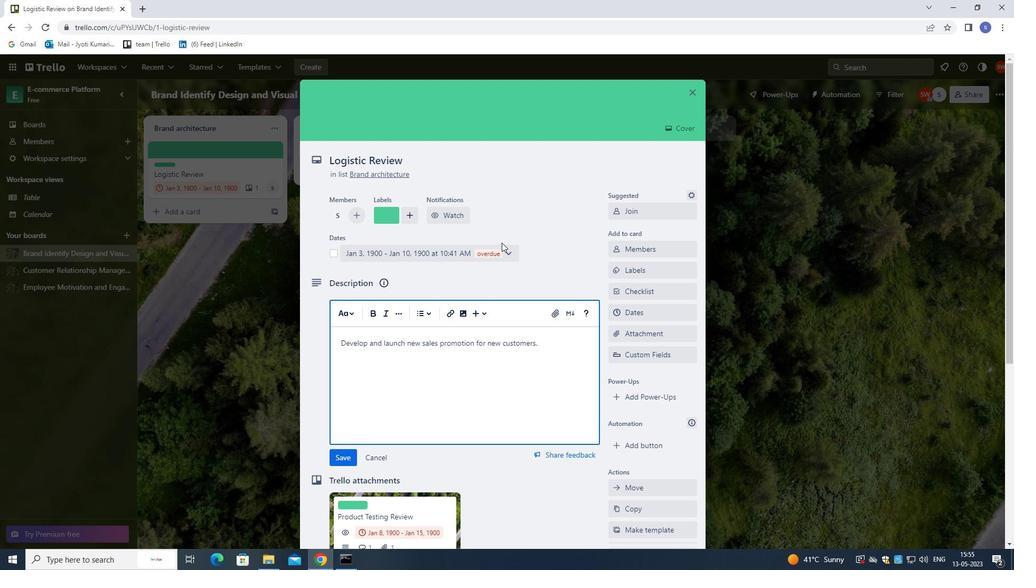 
Action: Mouse scrolled (496, 291) with delta (0, 0)
Screenshot: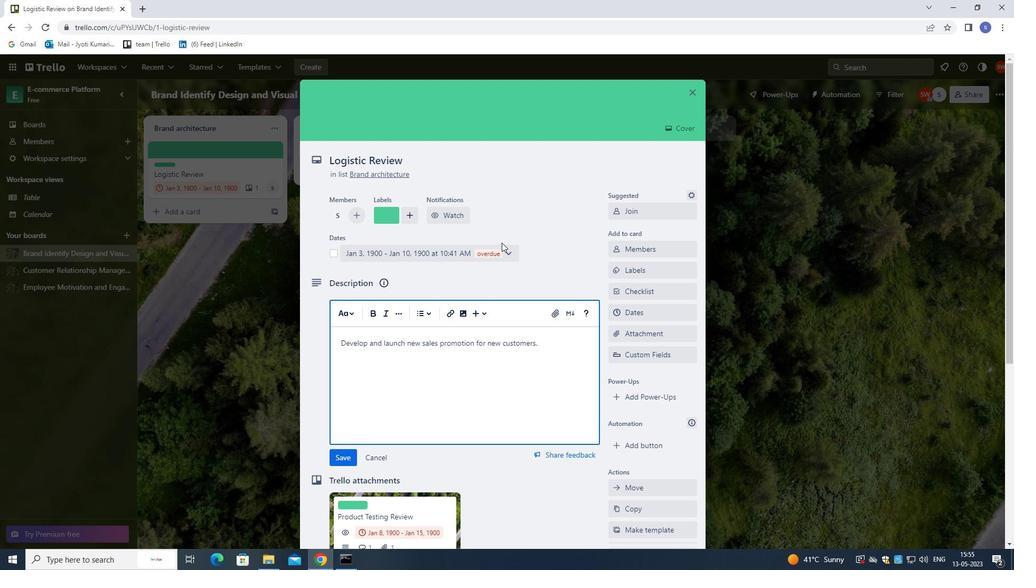 
Action: Mouse moved to (496, 292)
Screenshot: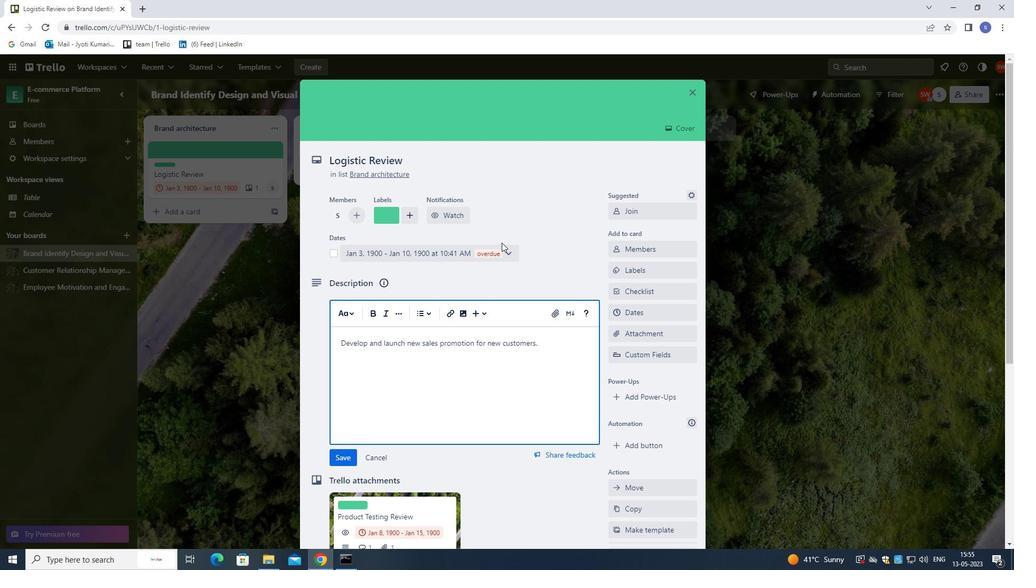
Action: Mouse scrolled (496, 292) with delta (0, 0)
Screenshot: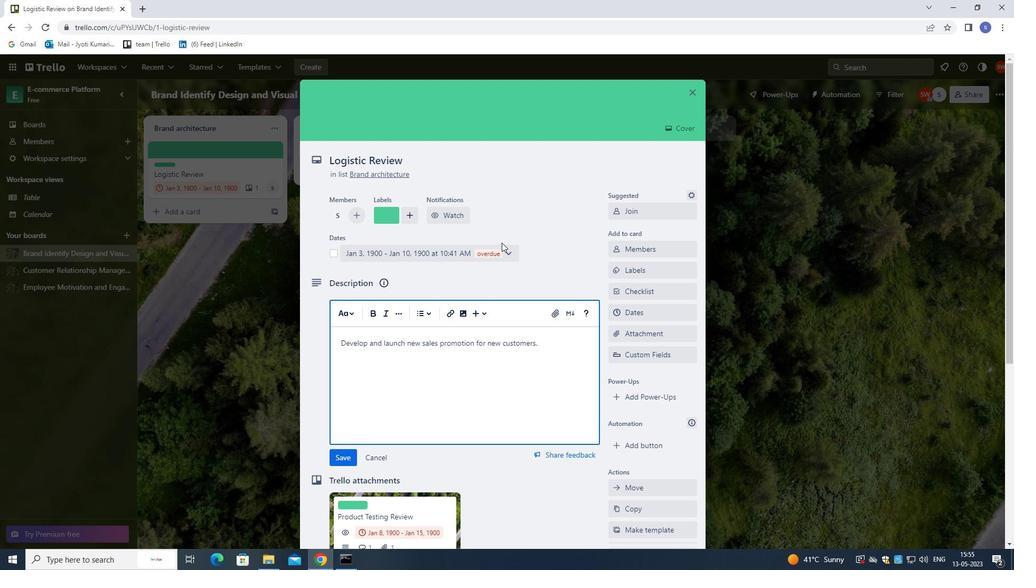 
Action: Mouse moved to (496, 293)
Screenshot: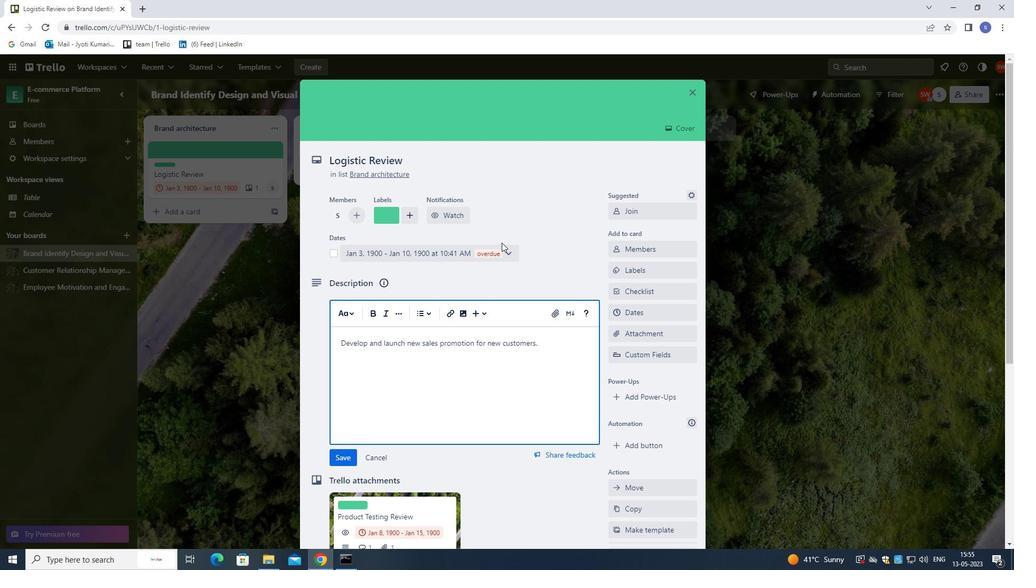 
Action: Mouse scrolled (496, 292) with delta (0, 0)
Screenshot: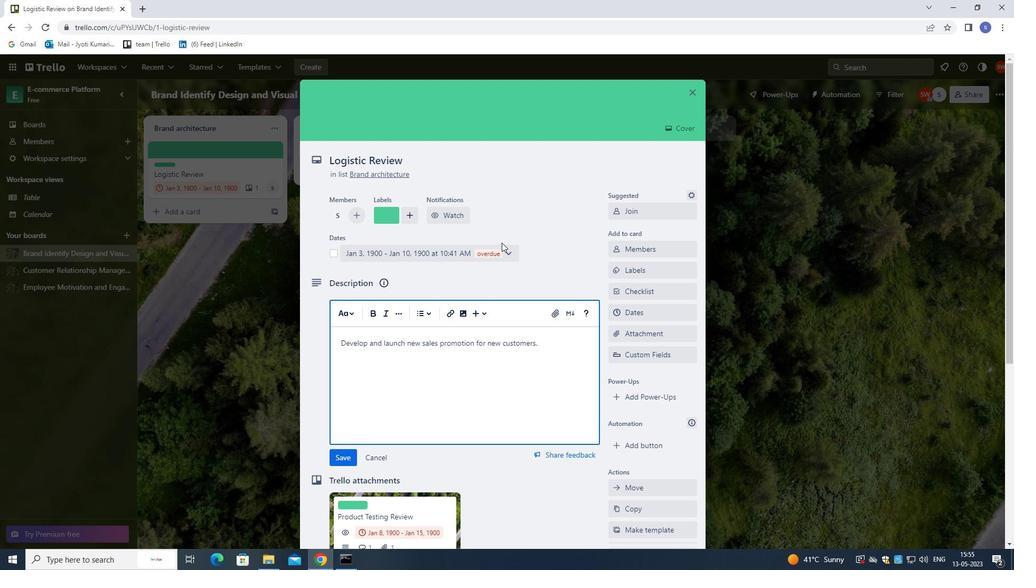 
Action: Mouse moved to (496, 294)
Screenshot: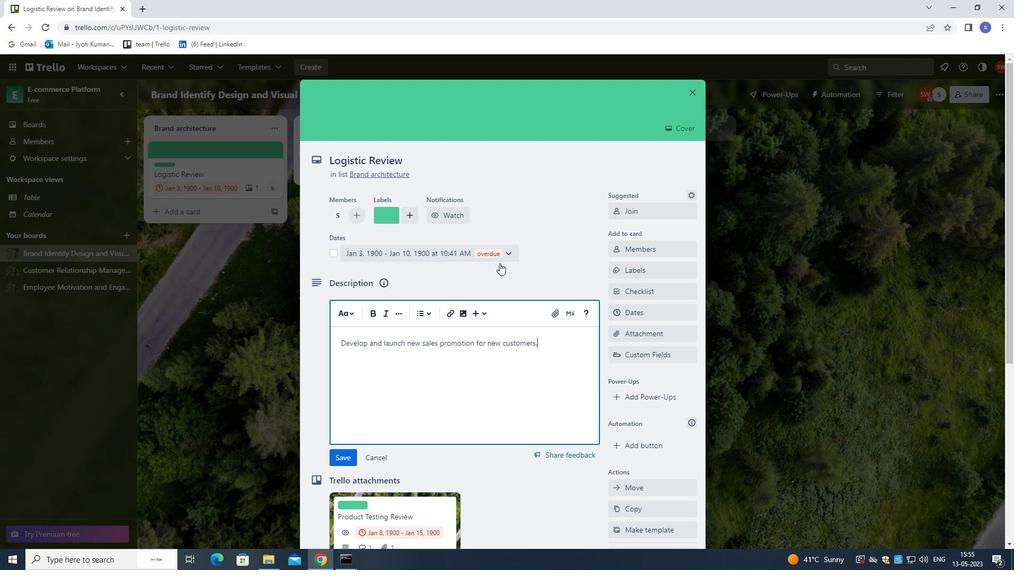 
Action: Mouse scrolled (496, 294) with delta (0, 0)
Screenshot: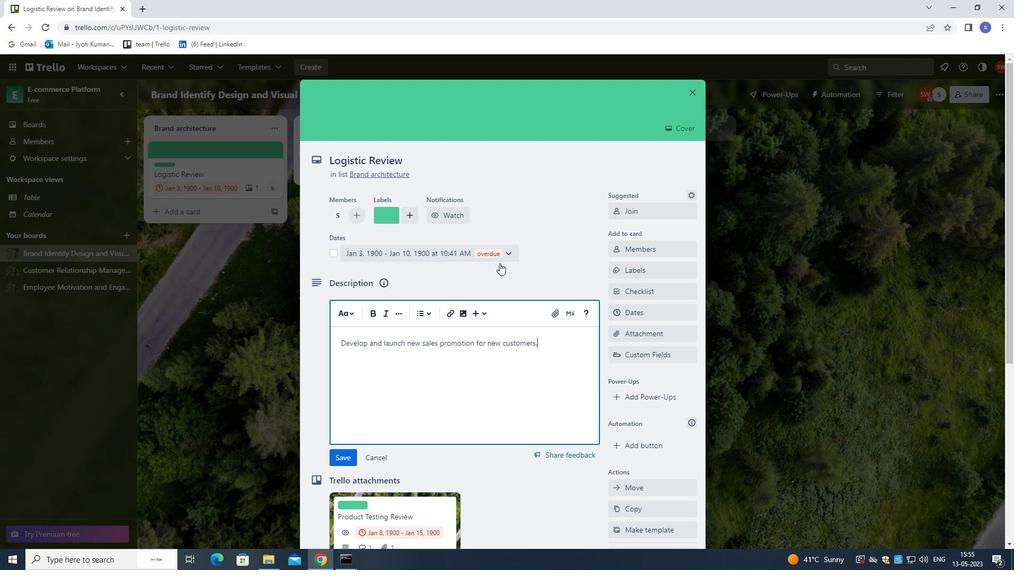 
Action: Mouse moved to (495, 300)
Screenshot: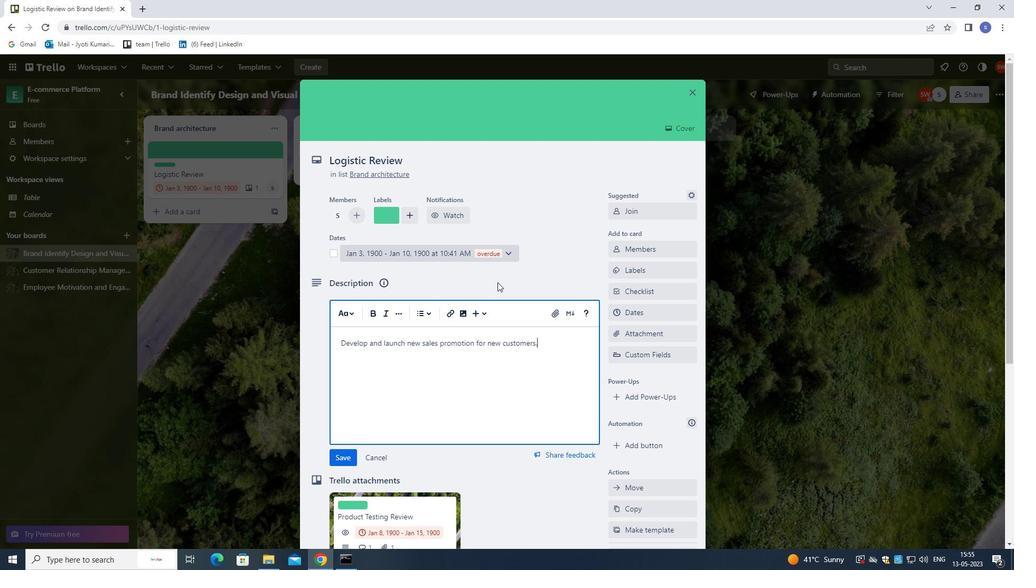 
Action: Mouse scrolled (495, 299) with delta (0, 0)
Screenshot: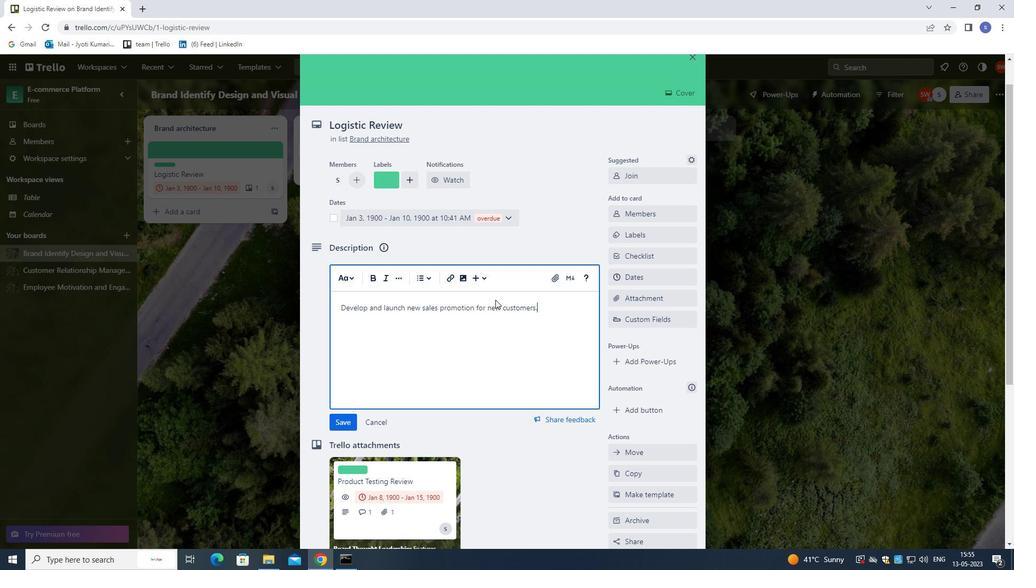 
Action: Mouse moved to (495, 300)
Screenshot: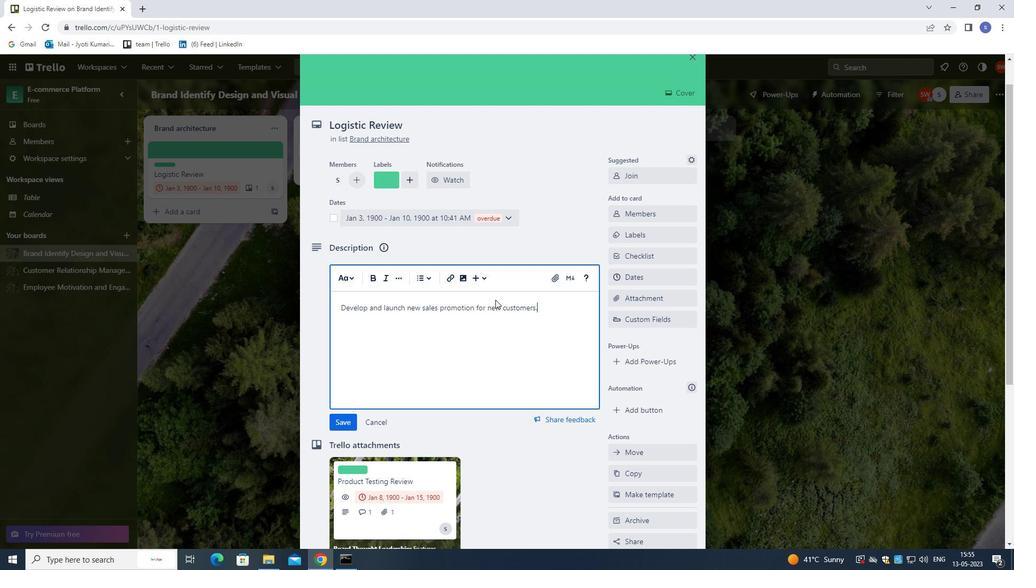 
Action: Mouse scrolled (495, 300) with delta (0, 0)
Screenshot: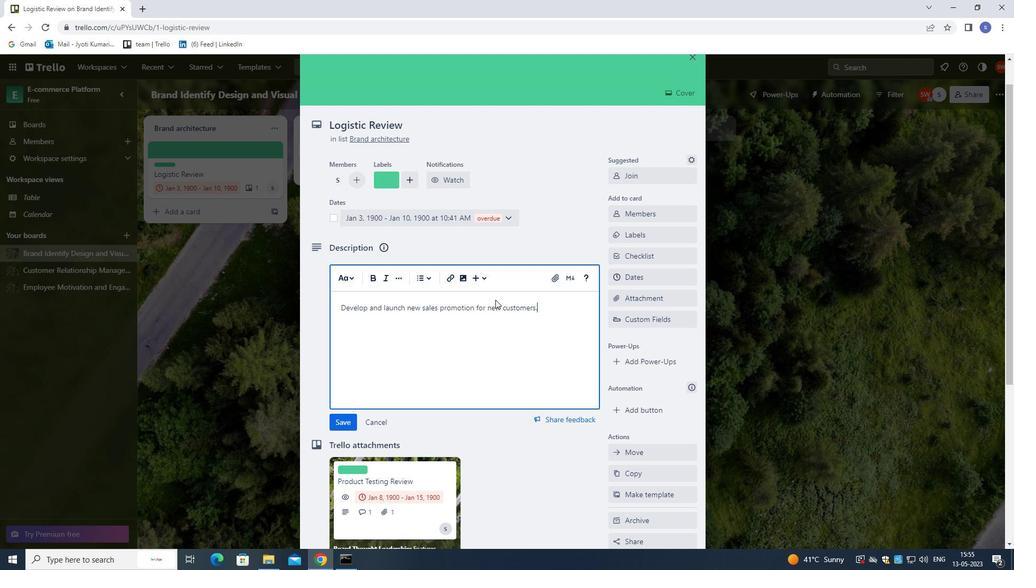 
Action: Mouse scrolled (495, 300) with delta (0, 0)
Screenshot: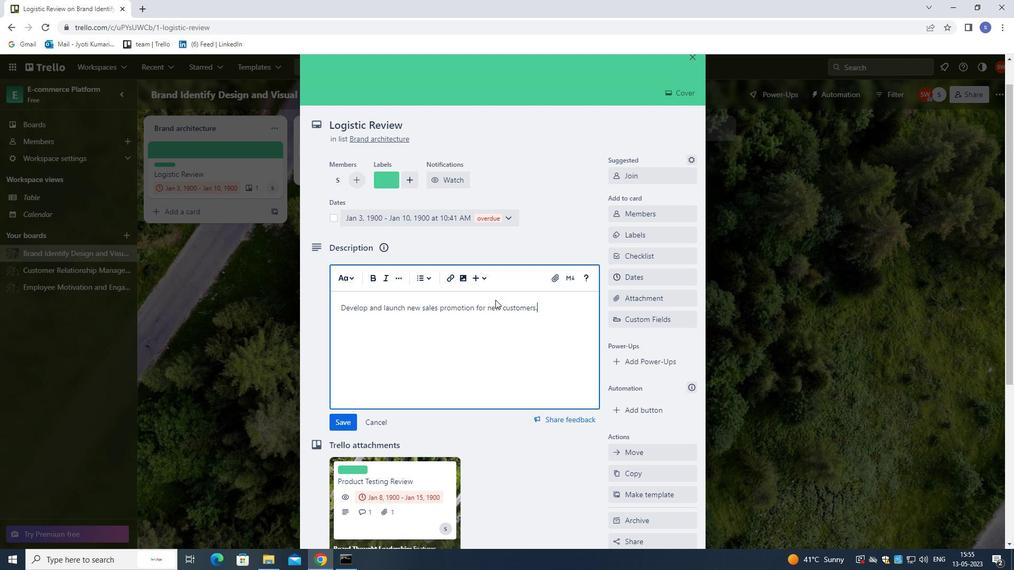 
Action: Mouse scrolled (495, 300) with delta (0, 0)
Screenshot: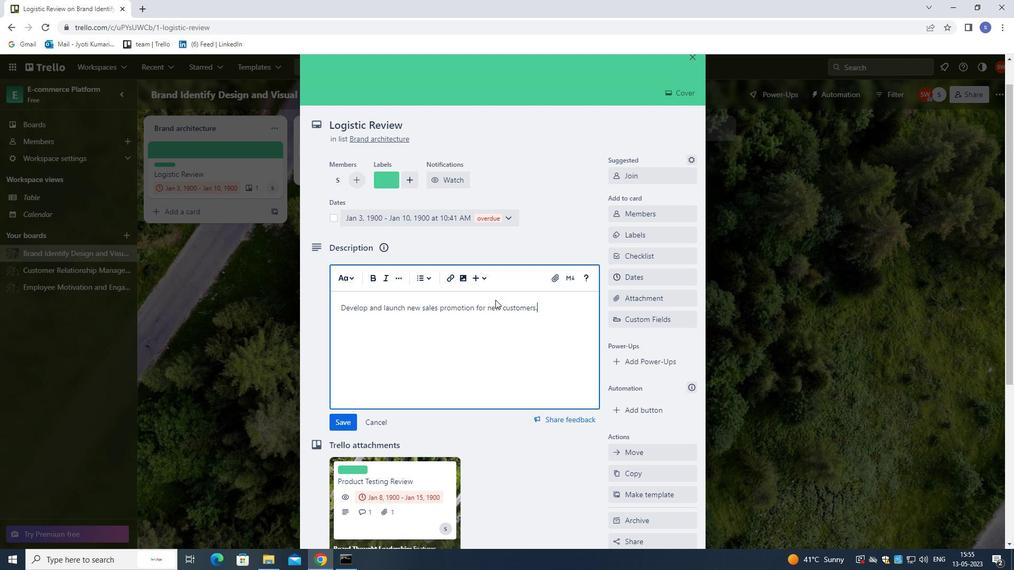 
Action: Mouse moved to (495, 295)
Screenshot: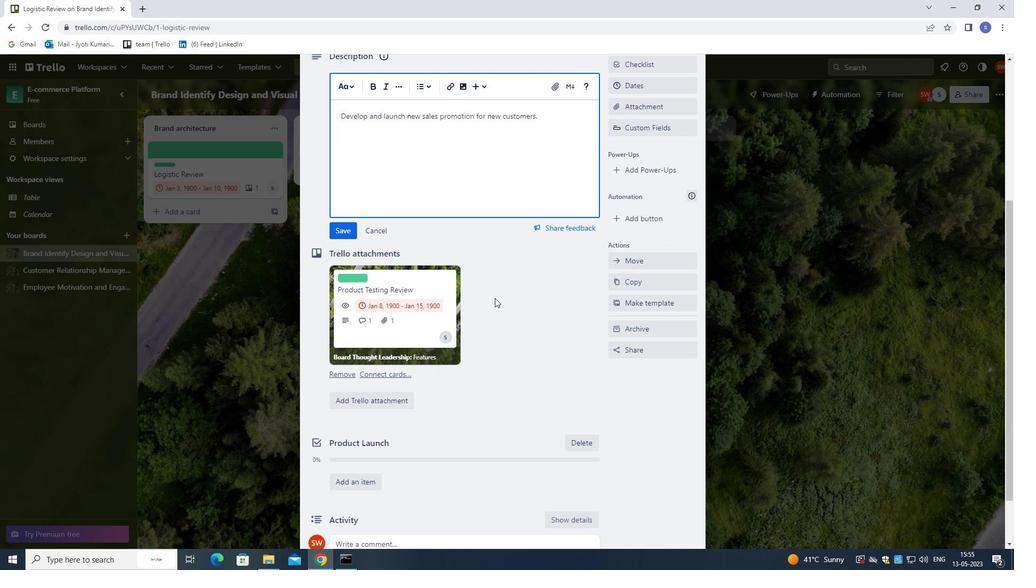 
Action: Mouse scrolled (495, 295) with delta (0, 0)
Screenshot: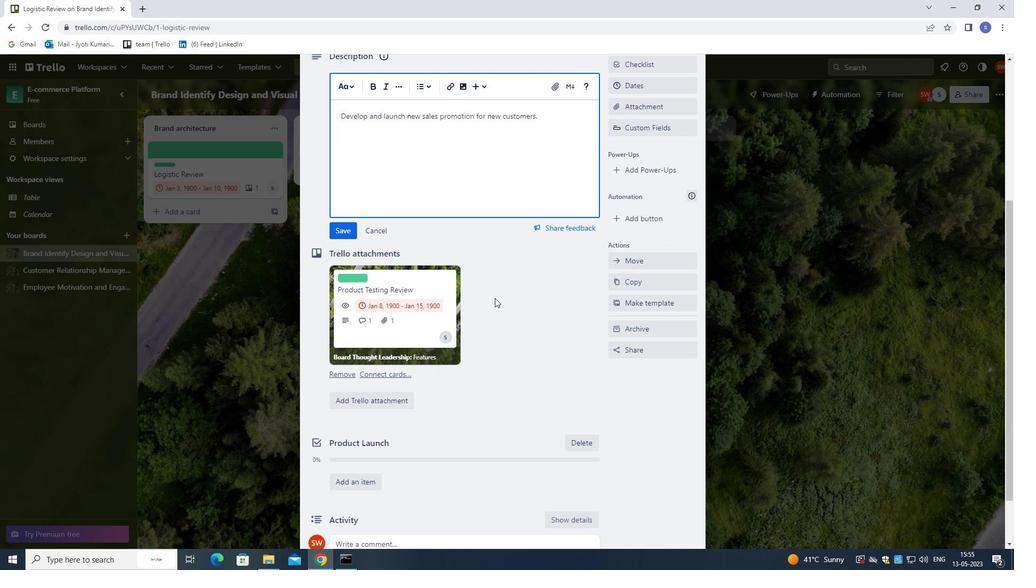 
Action: Mouse moved to (494, 295)
Screenshot: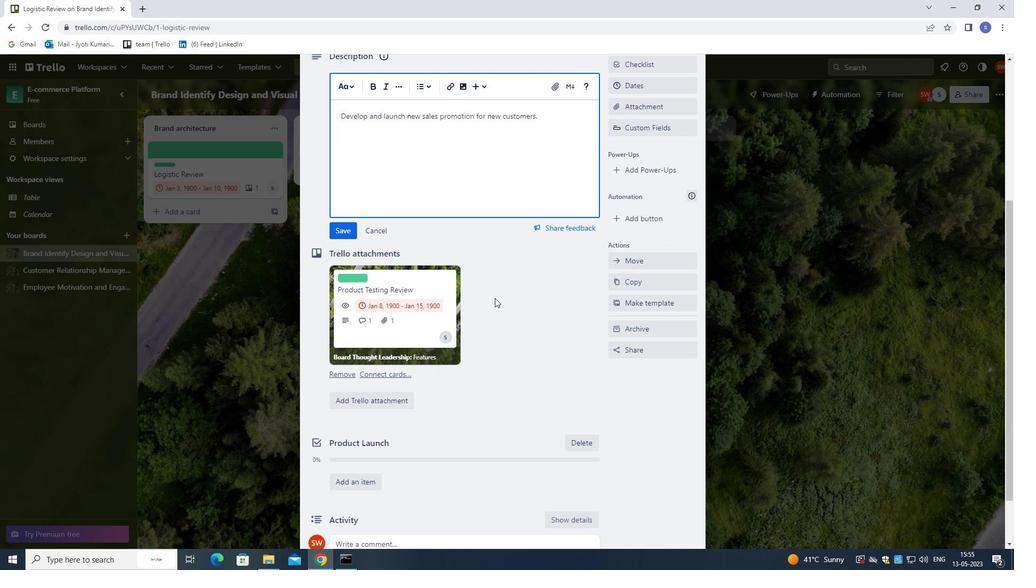 
Action: Mouse scrolled (494, 295) with delta (0, 0)
Screenshot: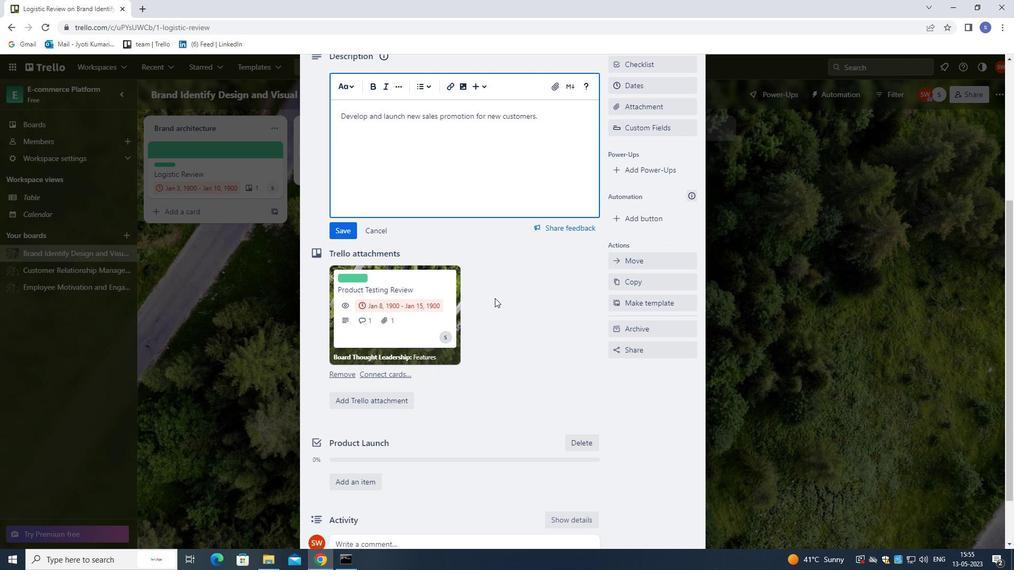 
Action: Mouse scrolled (494, 295) with delta (0, 0)
Screenshot: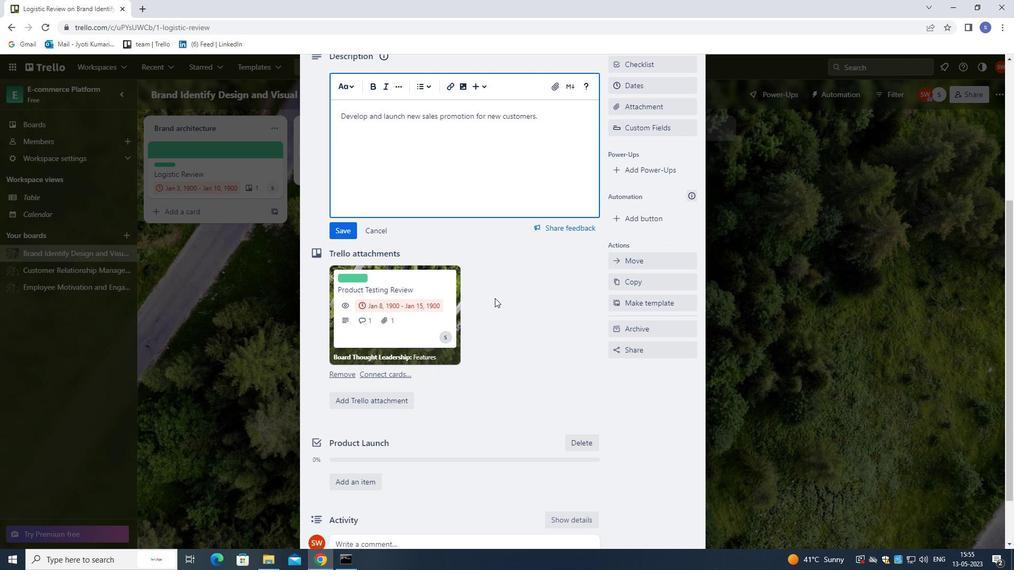 
Action: Mouse moved to (447, 480)
Screenshot: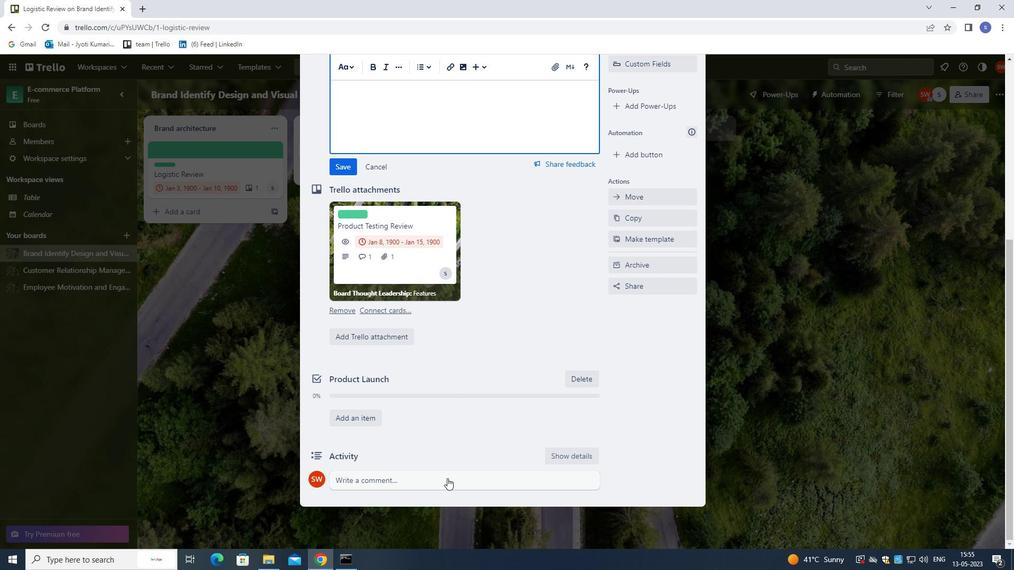 
Action: Mouse pressed left at (447, 480)
Screenshot: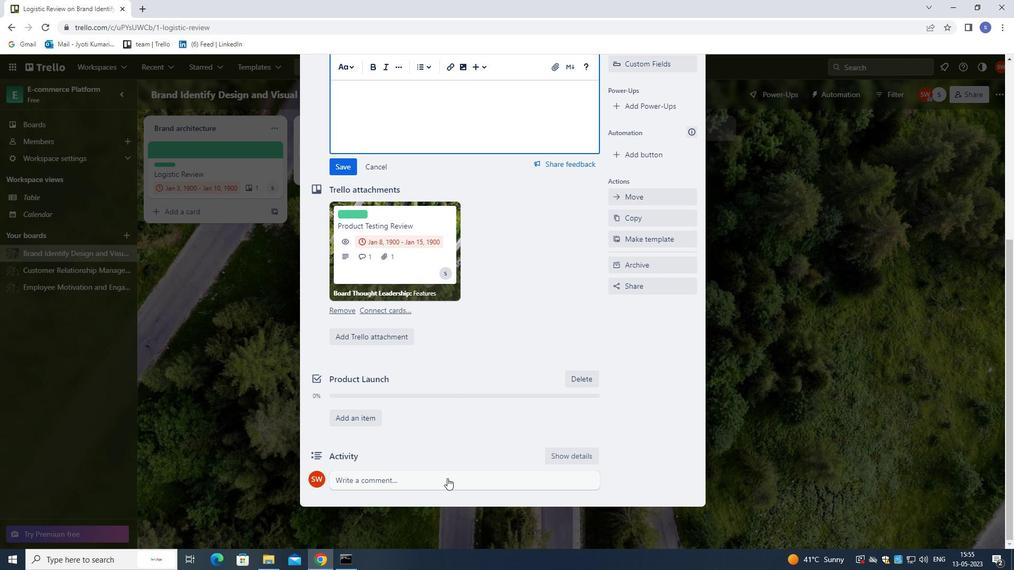 
Action: Mouse moved to (462, 389)
Screenshot: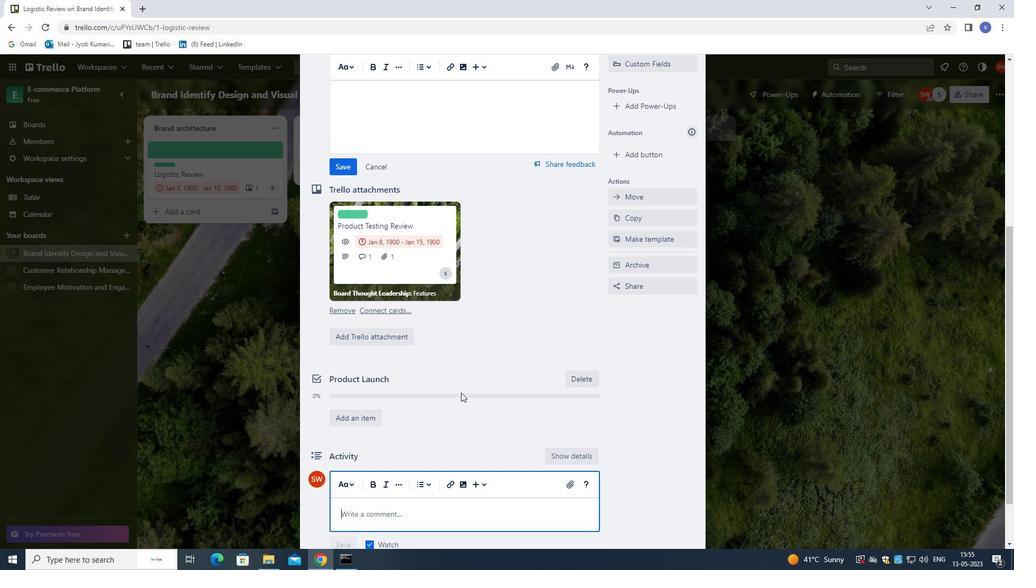
Action: Key pressed <Key.shift>THIS<Key.space>TASK<Key.space>REQUIRES<Key.space>US<Key.space>TO<Key.space>BE<Key.space>PROACTIVE<Key.space>AND<Key.space>TAKE<Key.space>INITIATIVE<Key.space>,<Key.space>IDENTIFYING<Key.space>POTENTIAL<Key.space>ISSUES<Key.space>BEFORE<Key.space>THEY<Key.space>BECOME<Key.space>PROBLEMS.
Screenshot: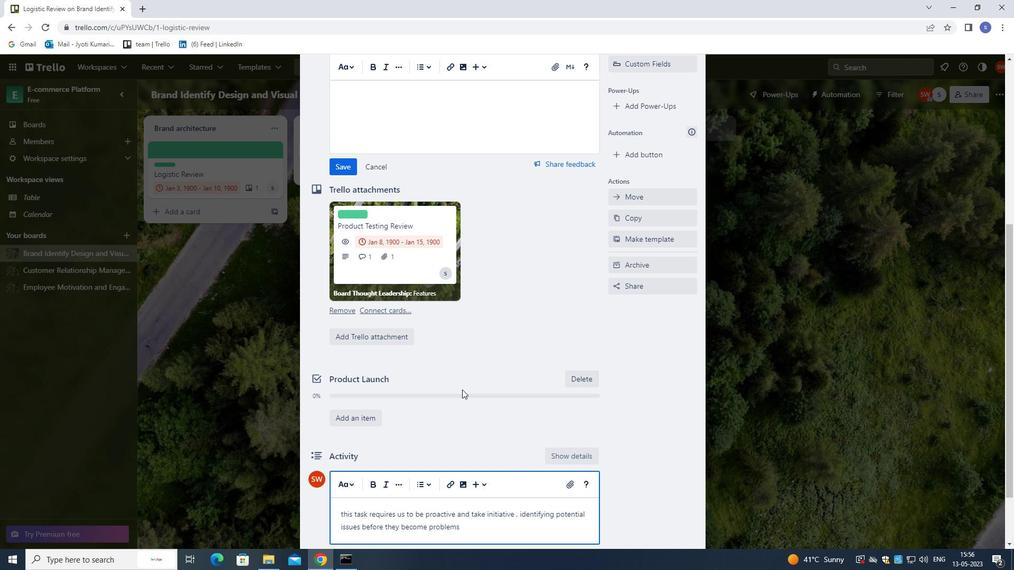 
Action: Mouse moved to (340, 170)
Screenshot: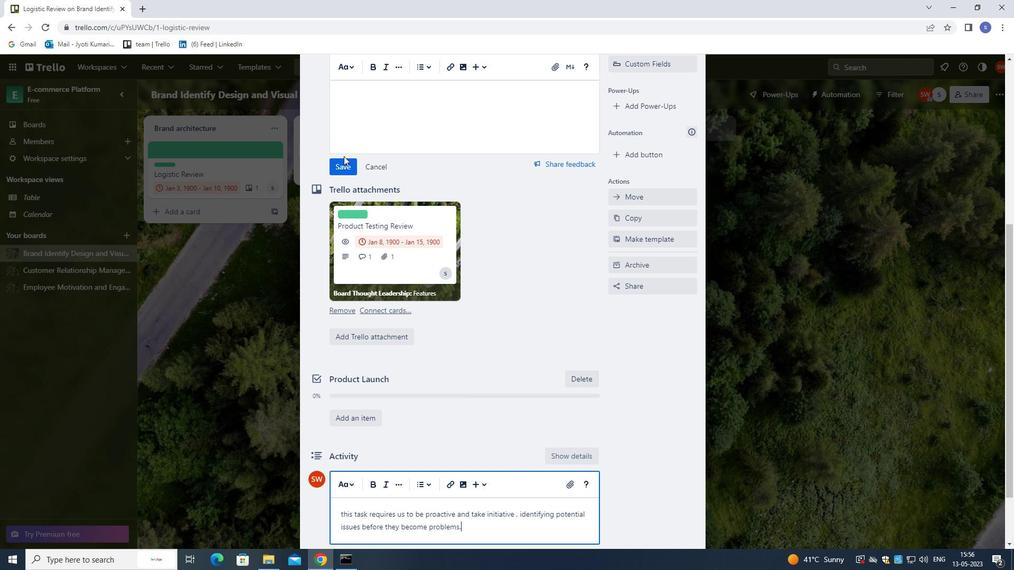 
Action: Mouse pressed left at (340, 170)
Screenshot: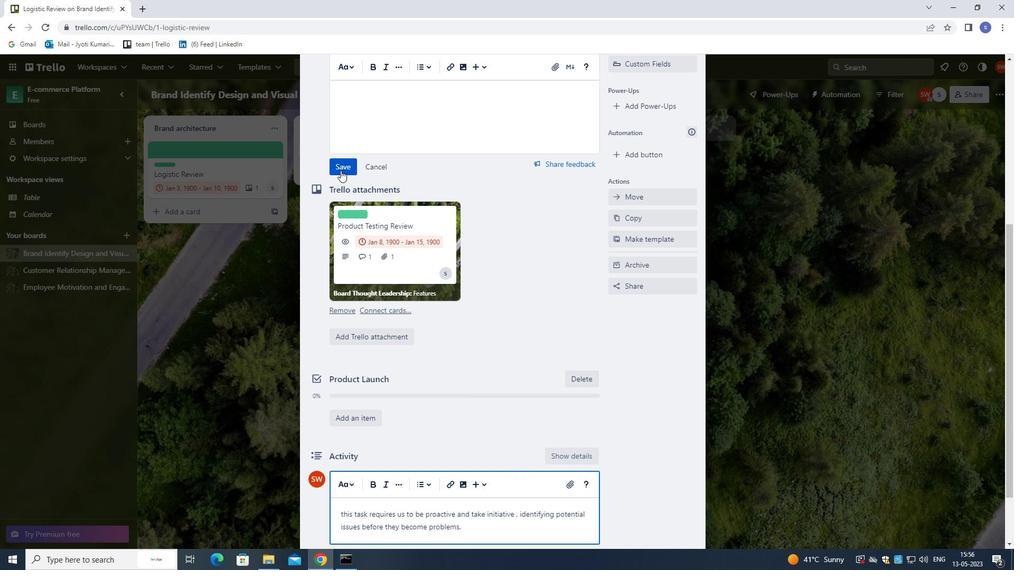 
Action: Mouse moved to (376, 243)
Screenshot: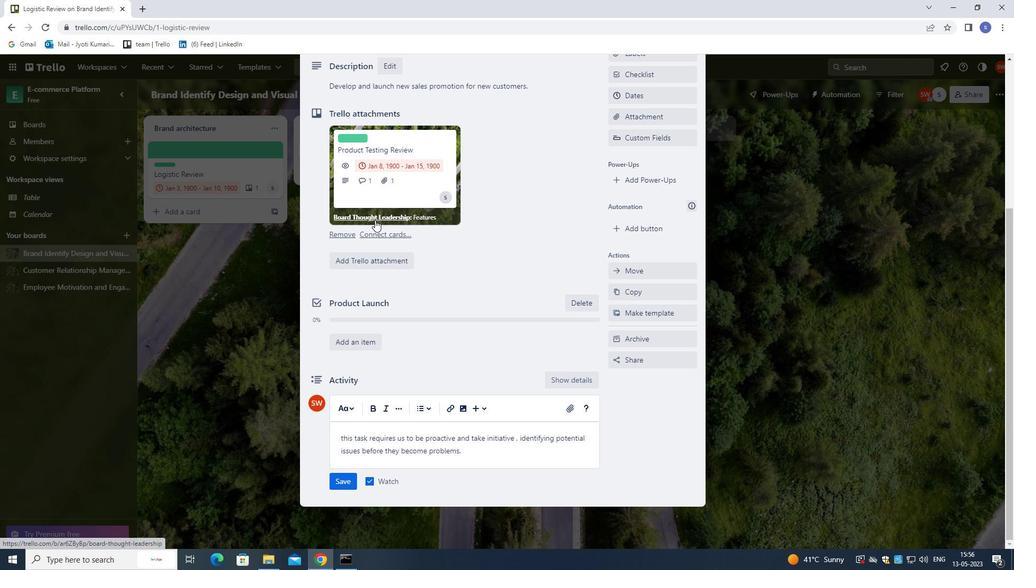 
Action: Mouse scrolled (376, 242) with delta (0, 0)
Screenshot: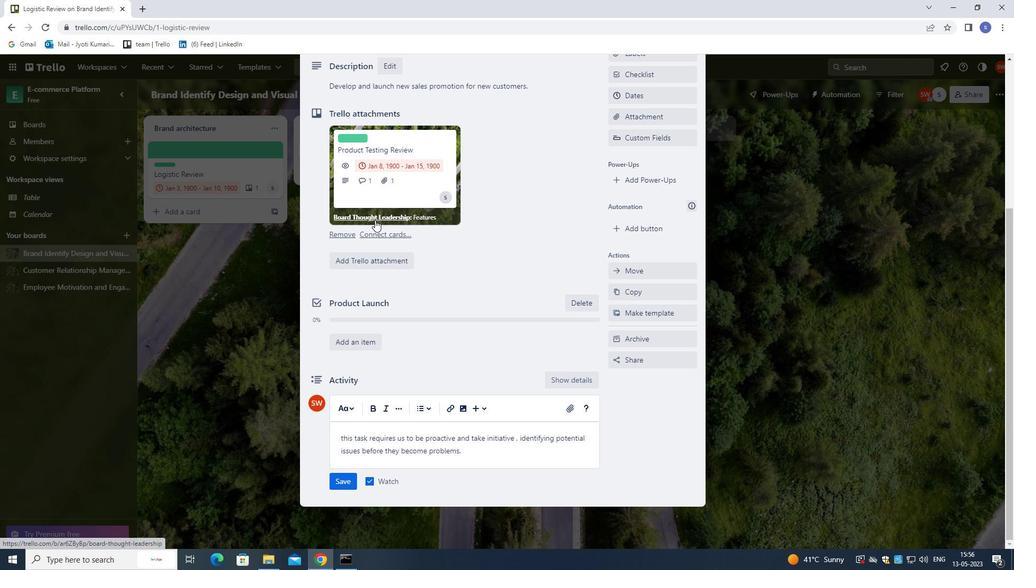 
Action: Mouse moved to (376, 244)
Screenshot: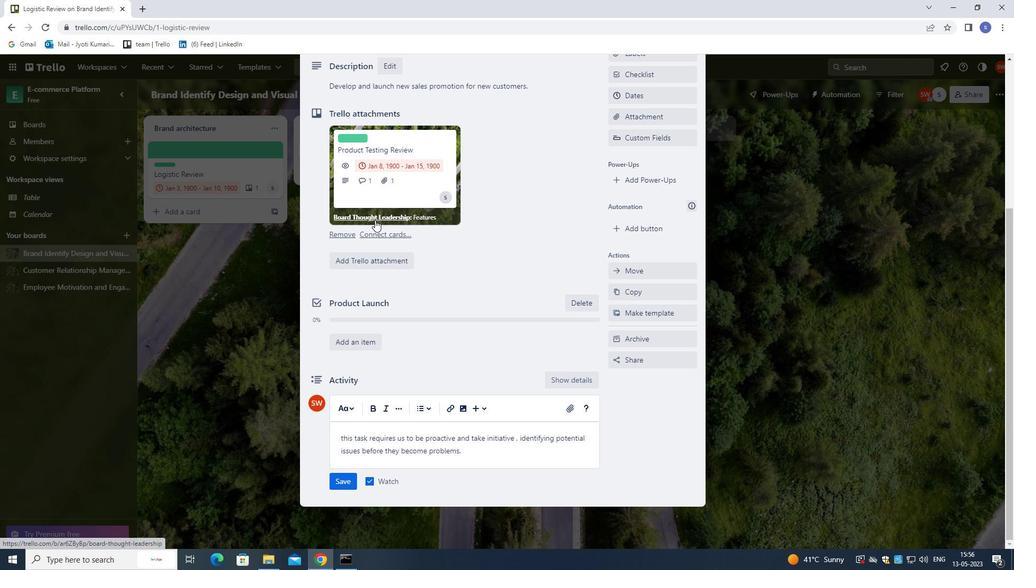
Action: Mouse scrolled (376, 243) with delta (0, 0)
Screenshot: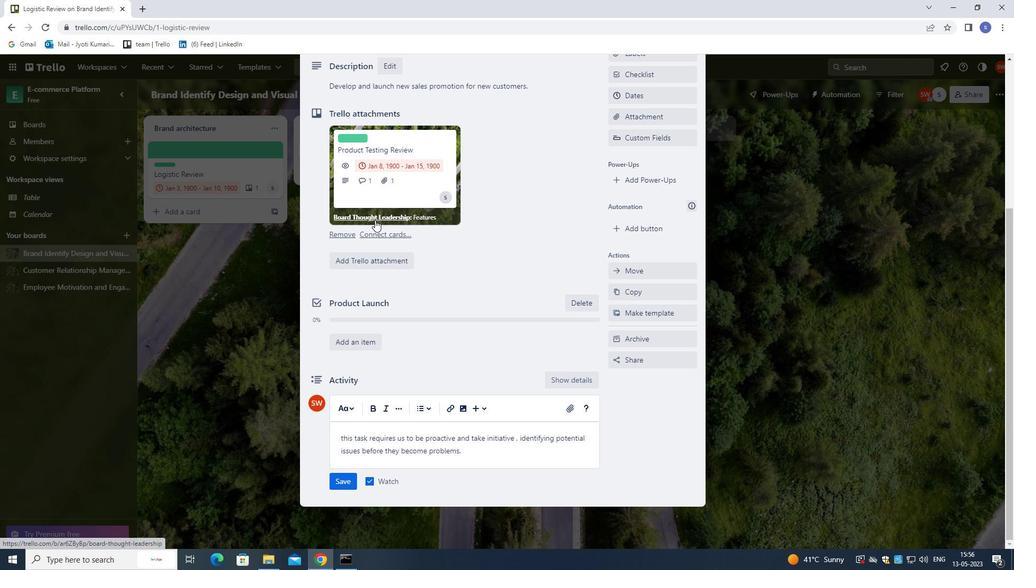 
Action: Mouse moved to (376, 244)
Screenshot: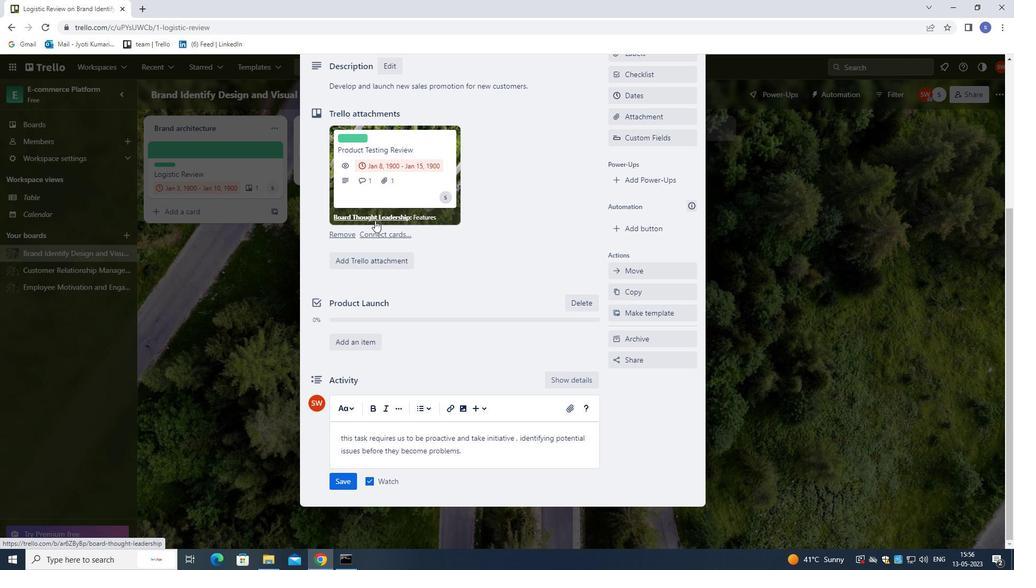 
Action: Mouse scrolled (376, 244) with delta (0, 0)
Screenshot: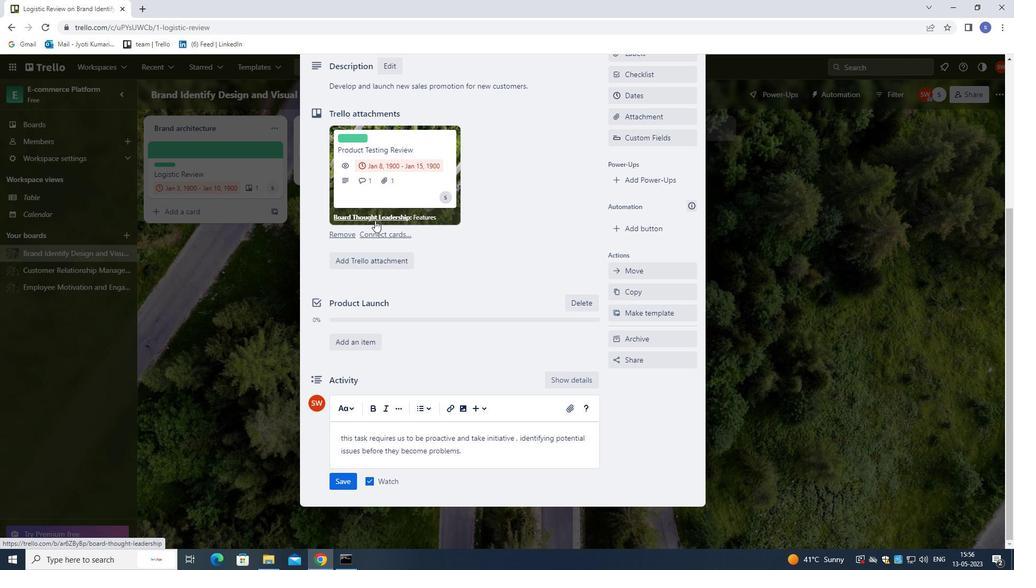 
Action: Mouse moved to (340, 478)
Screenshot: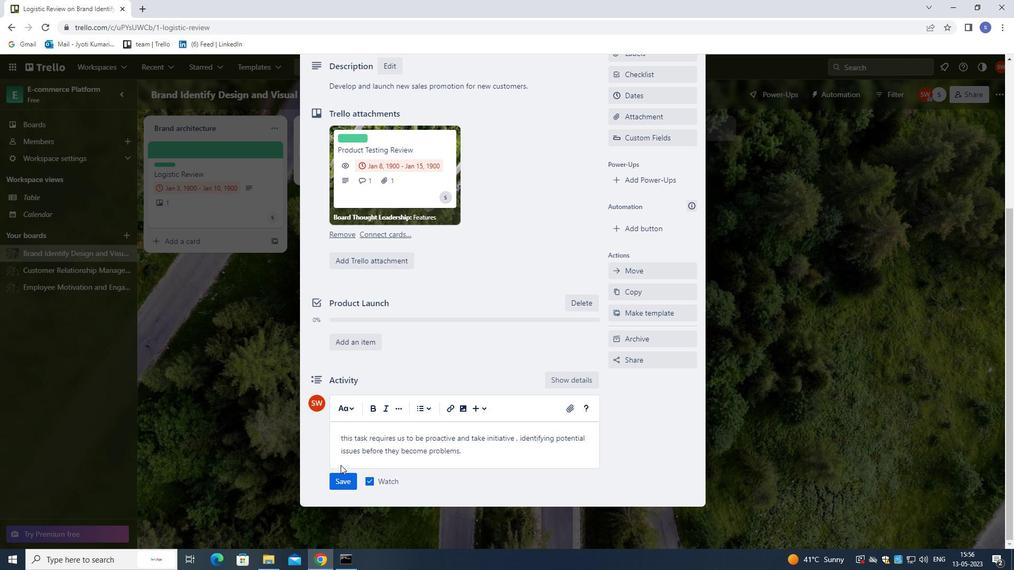 
Action: Mouse pressed left at (340, 478)
Screenshot: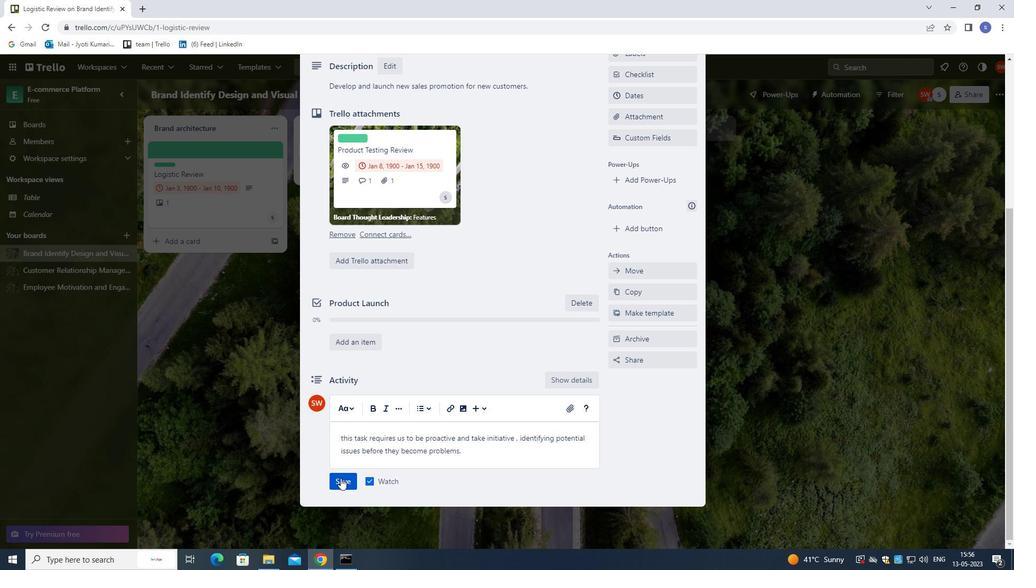 
Action: Mouse moved to (439, 343)
Screenshot: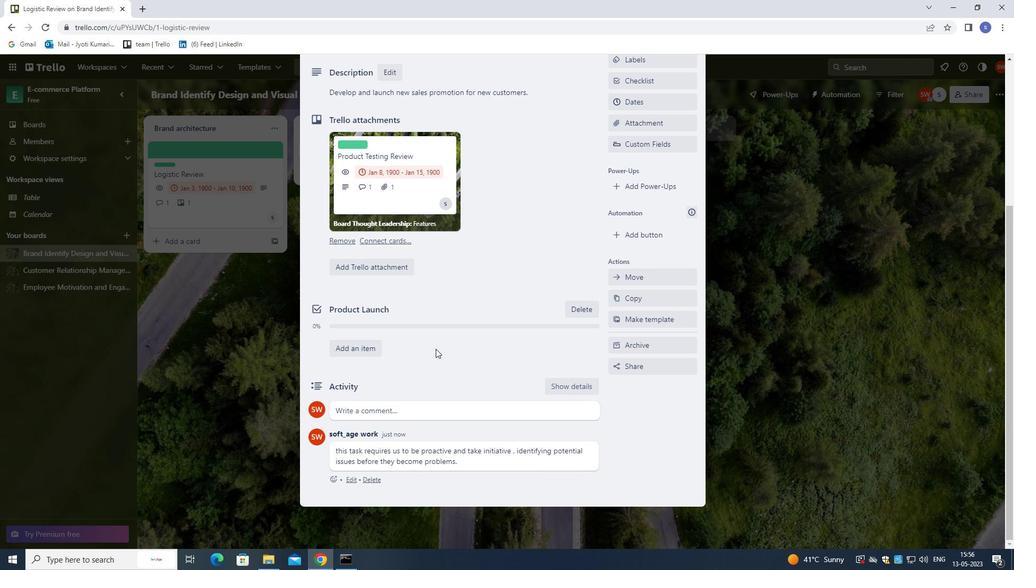 
Action: Mouse scrolled (439, 343) with delta (0, 0)
Screenshot: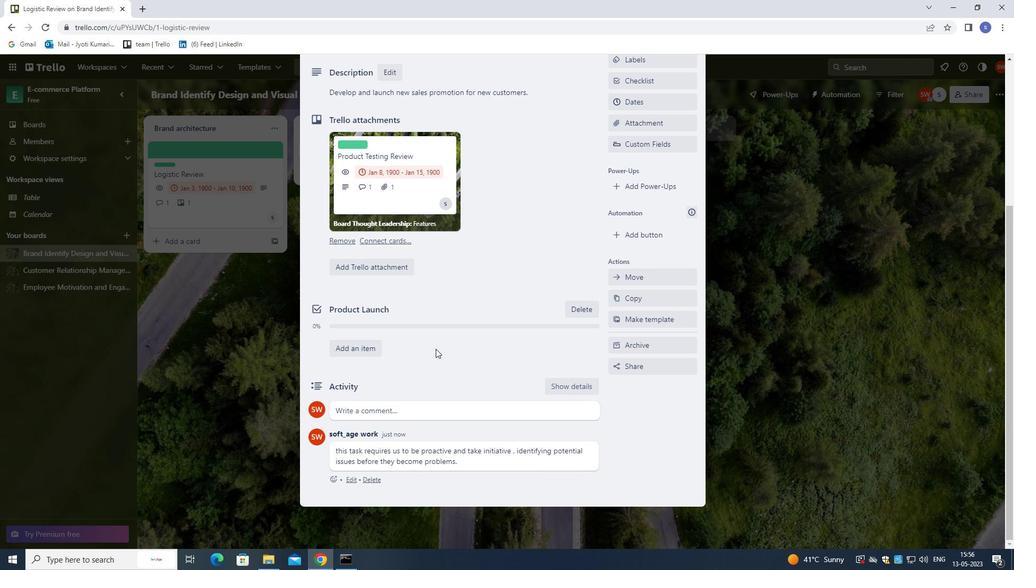 
Action: Mouse moved to (439, 337)
Screenshot: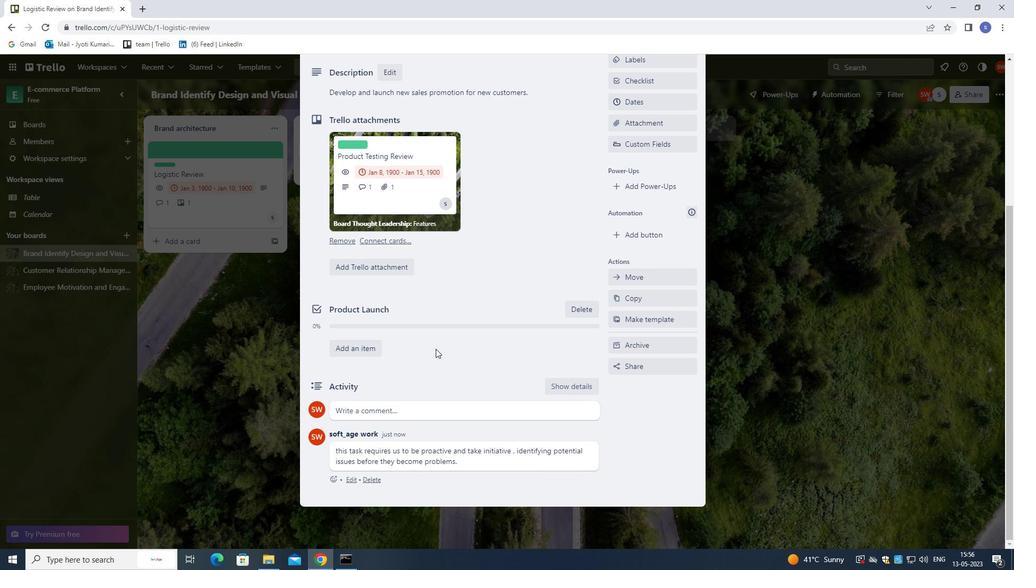 
Action: Mouse scrolled (439, 337) with delta (0, 0)
Screenshot: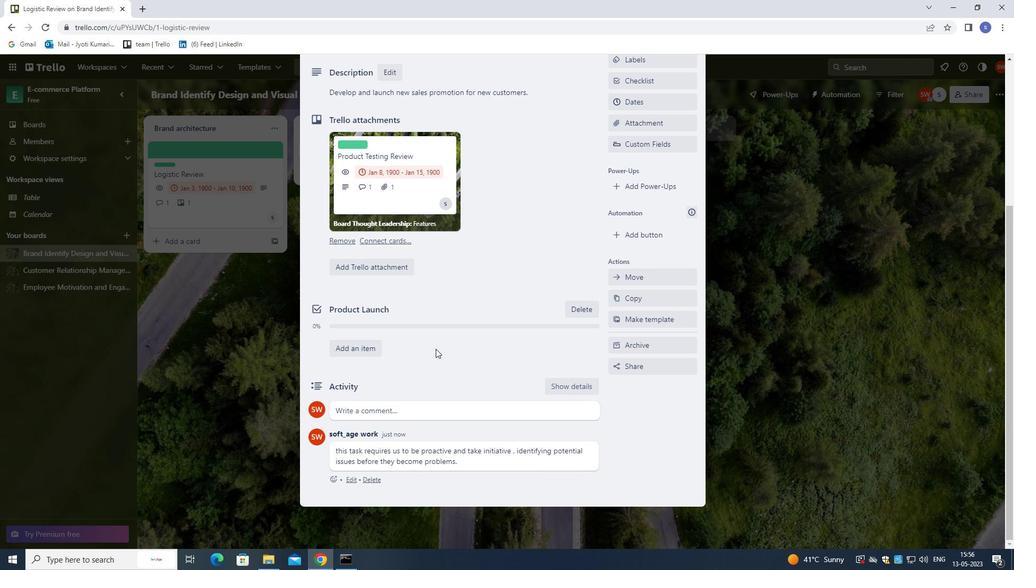 
Action: Mouse moved to (439, 336)
Screenshot: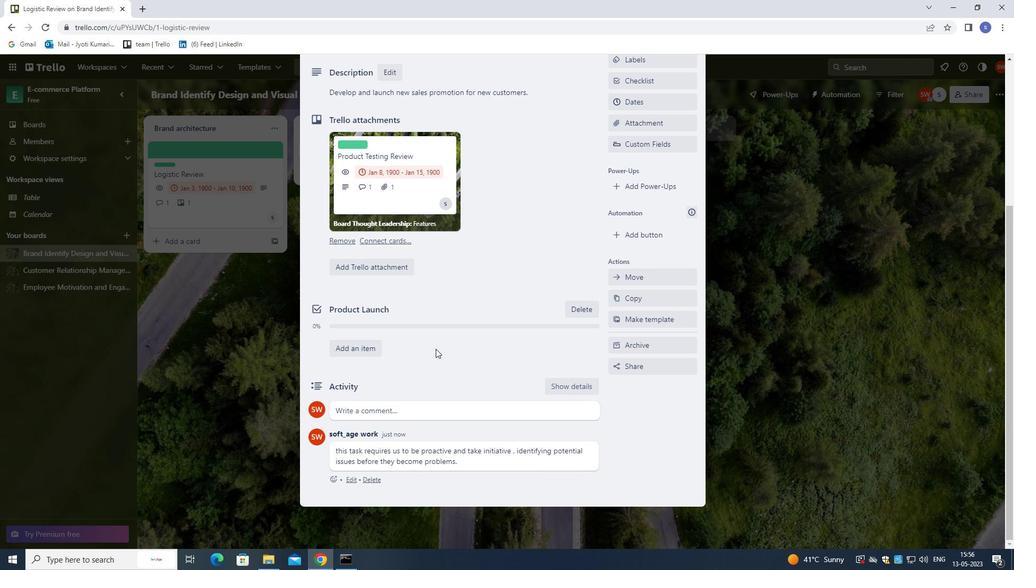 
Action: Mouse scrolled (439, 337) with delta (0, 0)
Screenshot: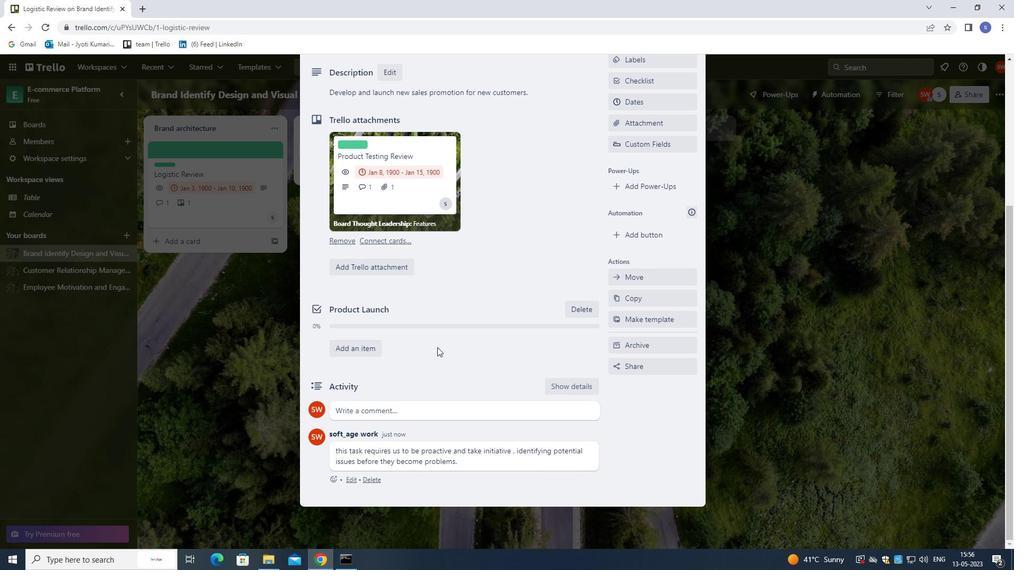 
Action: Mouse moved to (439, 336)
Screenshot: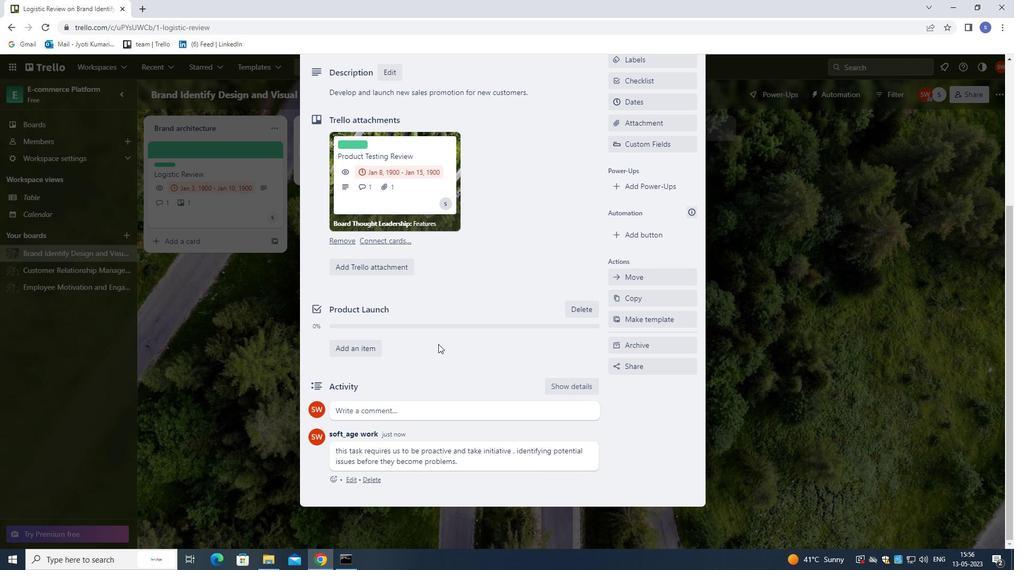 
Action: Mouse scrolled (439, 337) with delta (0, 0)
Screenshot: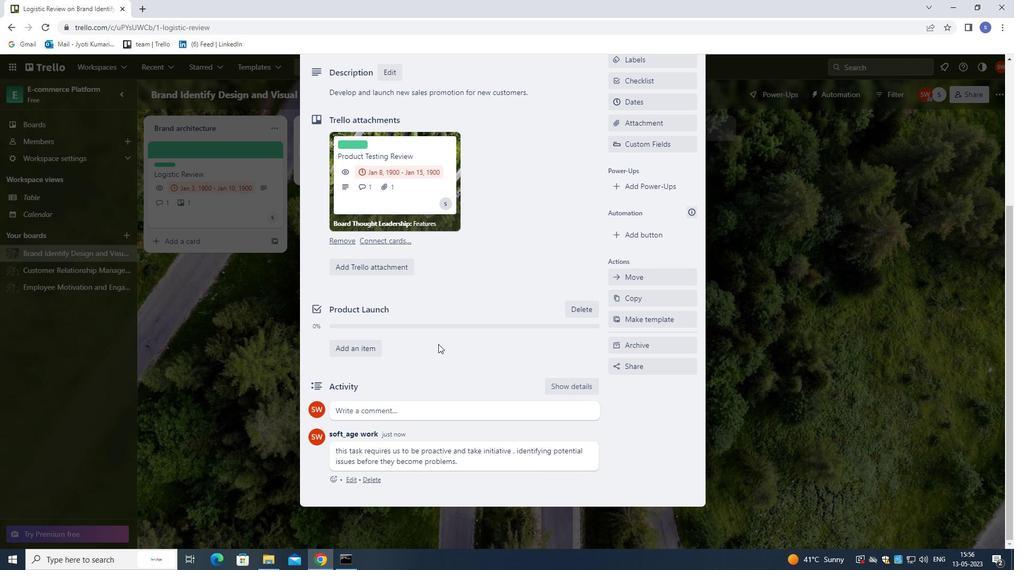 
Action: Mouse moved to (441, 330)
Screenshot: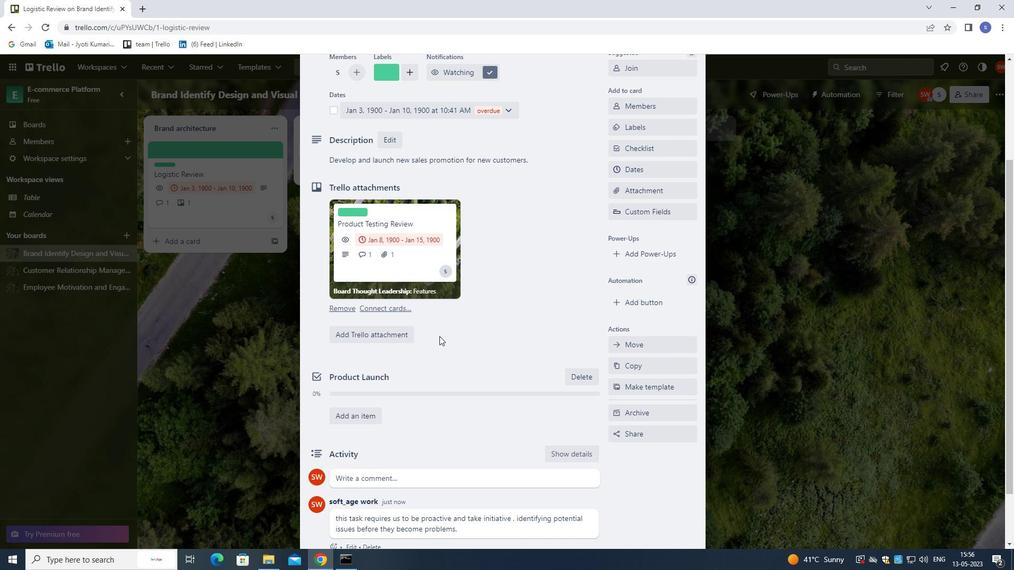 
Action: Mouse scrolled (441, 330) with delta (0, 0)
Screenshot: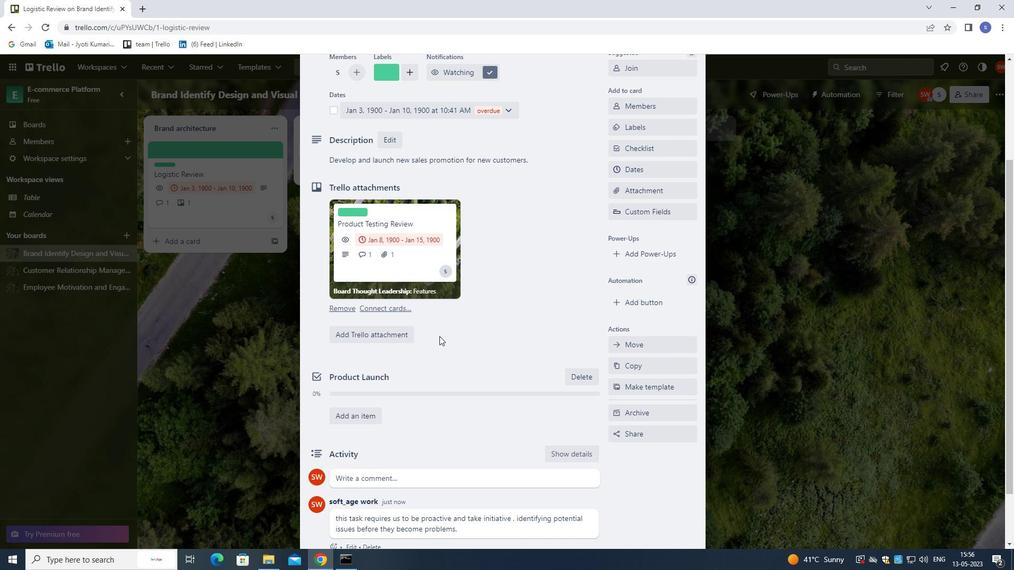 
Action: Mouse moved to (443, 325)
Screenshot: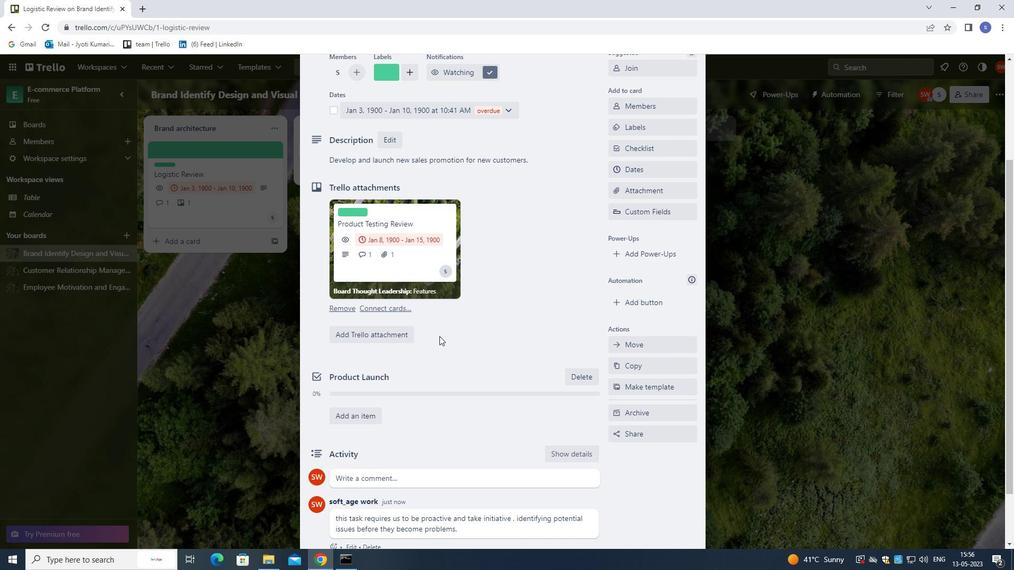 
Action: Mouse scrolled (443, 325) with delta (0, 0)
Screenshot: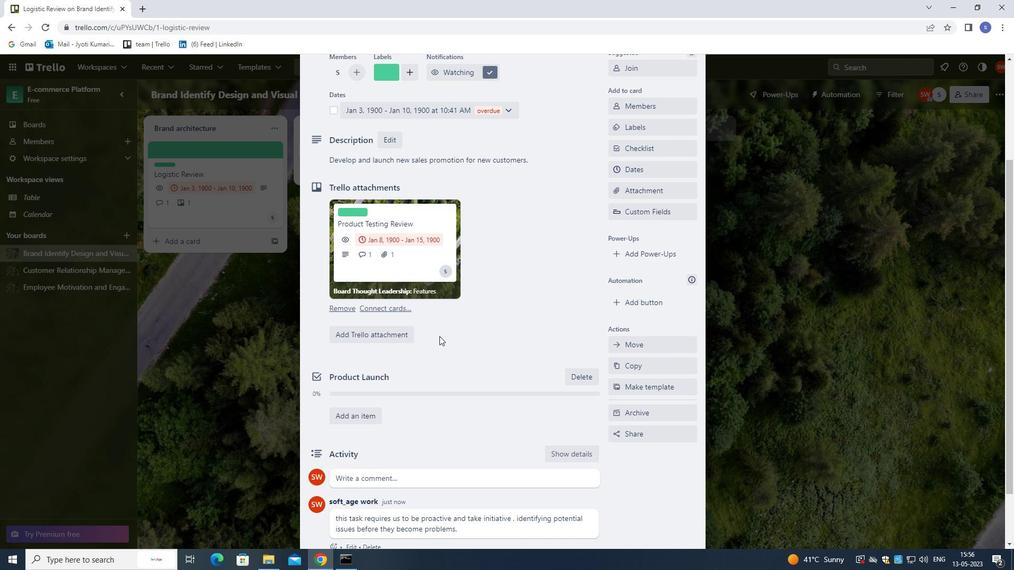 
Action: Mouse moved to (449, 313)
Screenshot: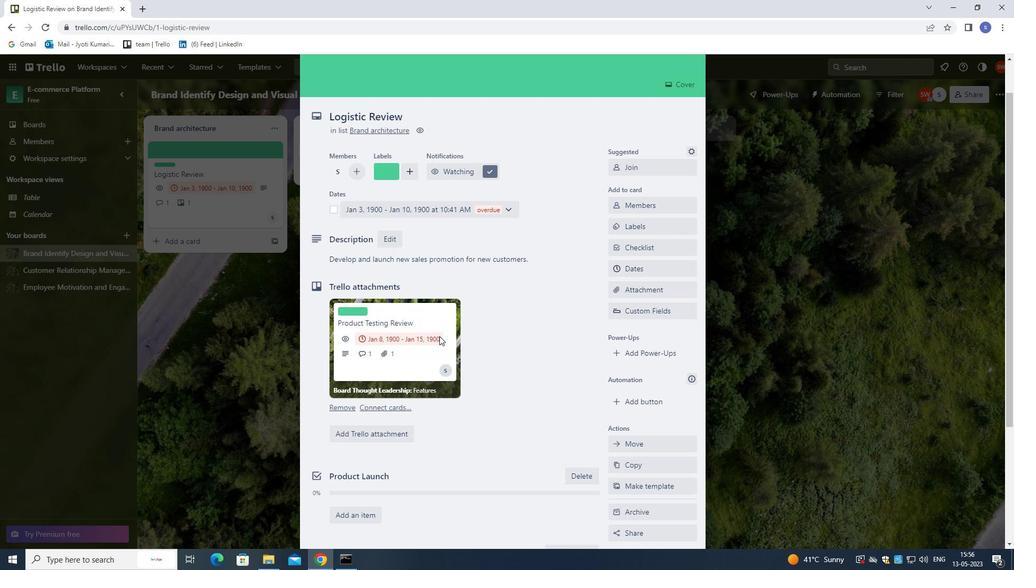 
Action: Mouse scrolled (449, 313) with delta (0, 0)
Screenshot: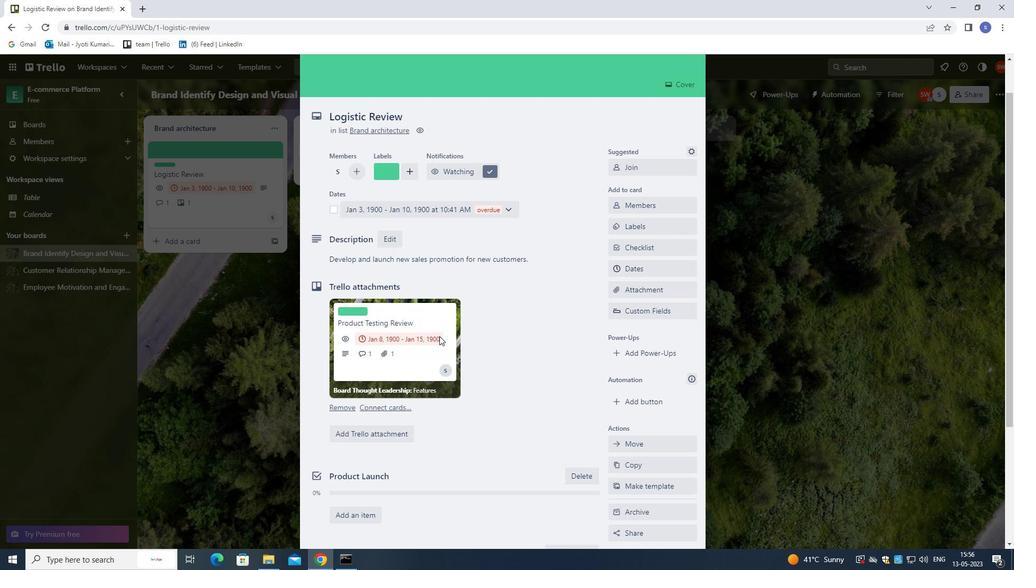 
Action: Mouse moved to (694, 83)
Screenshot: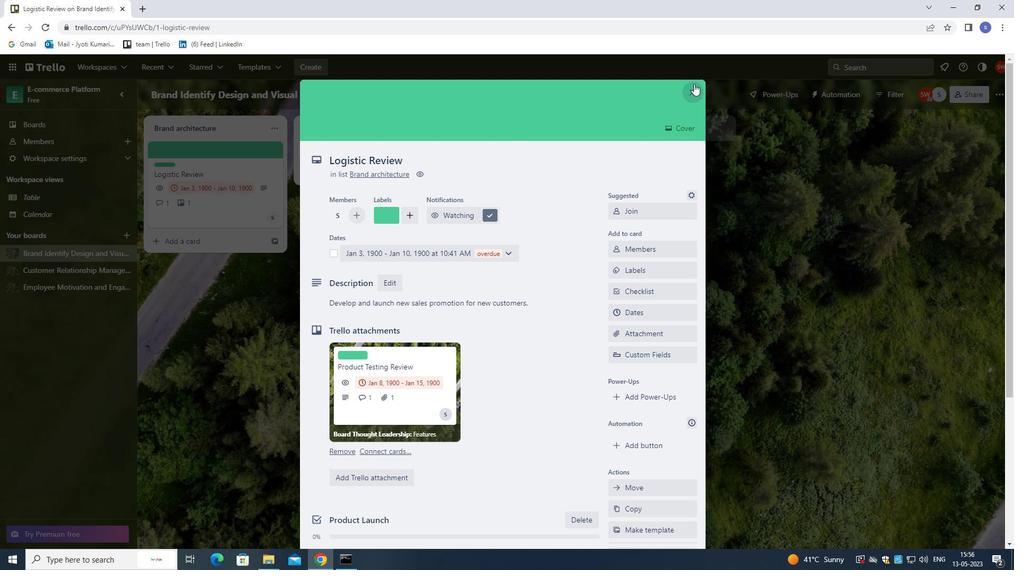 
Action: Mouse pressed left at (694, 83)
Screenshot: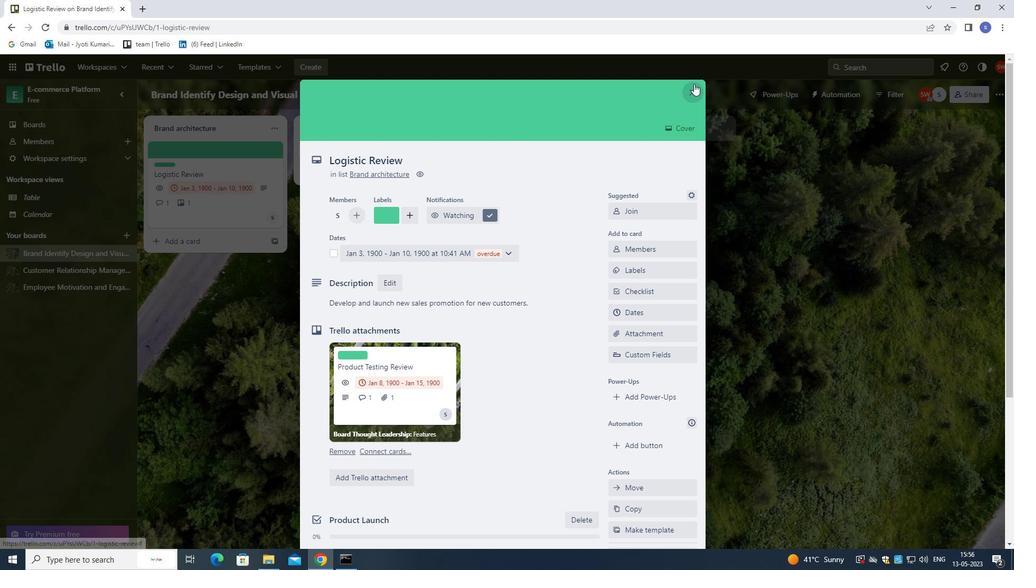 
Action: Mouse moved to (686, 118)
Screenshot: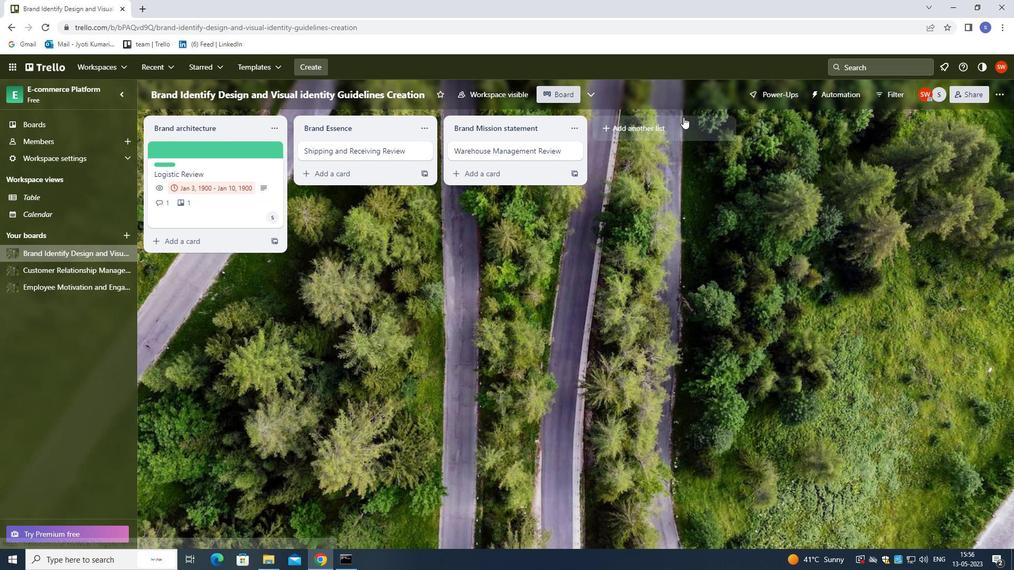 
